 Task: nan
Action: Mouse moved to (452, 111)
Screenshot: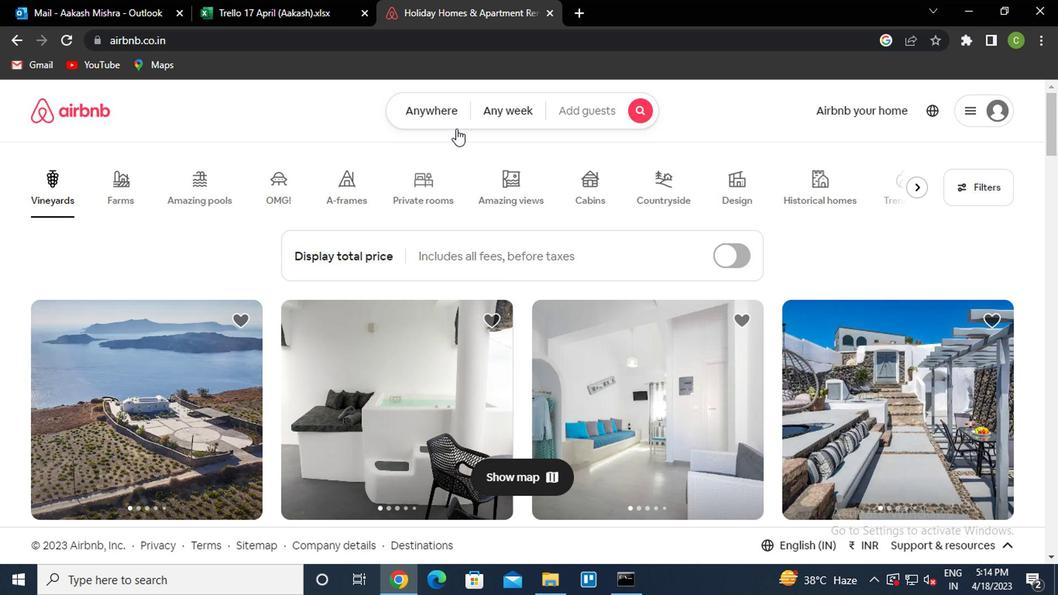 
Action: Mouse pressed left at (452, 111)
Screenshot: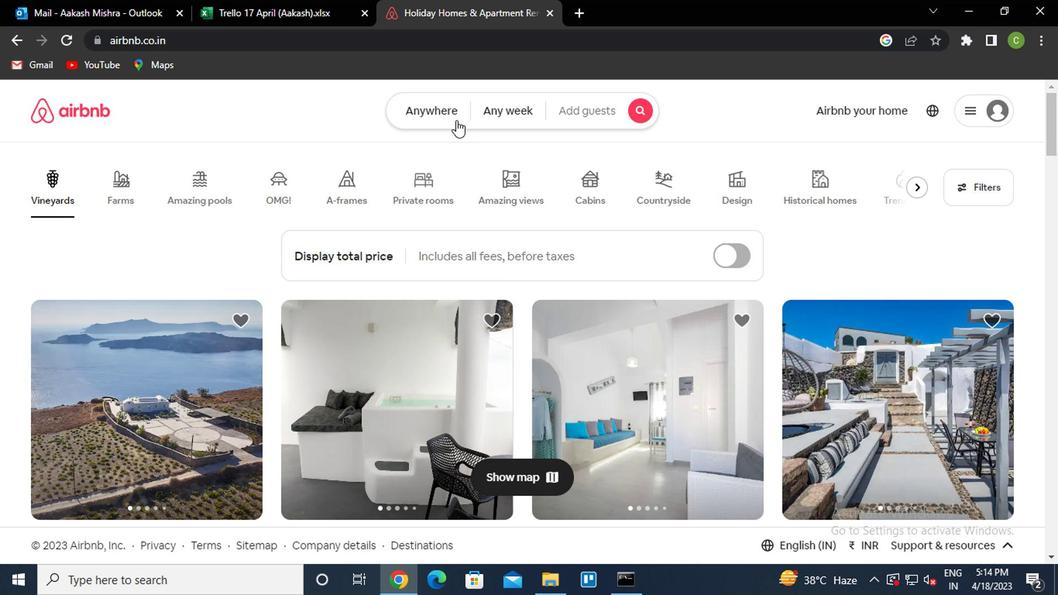 
Action: Mouse moved to (319, 170)
Screenshot: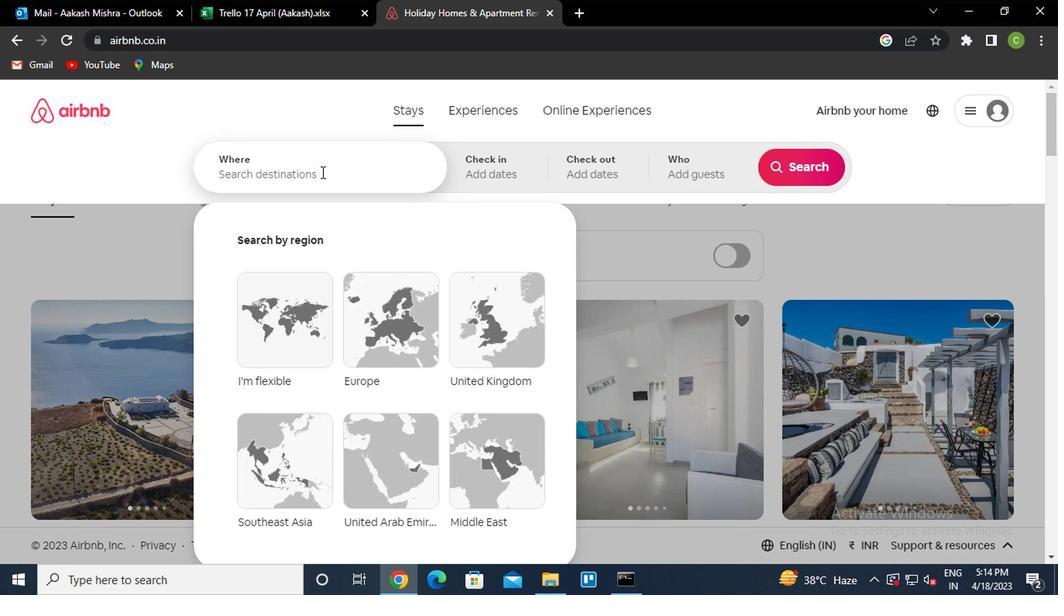 
Action: Mouse pressed left at (319, 170)
Screenshot: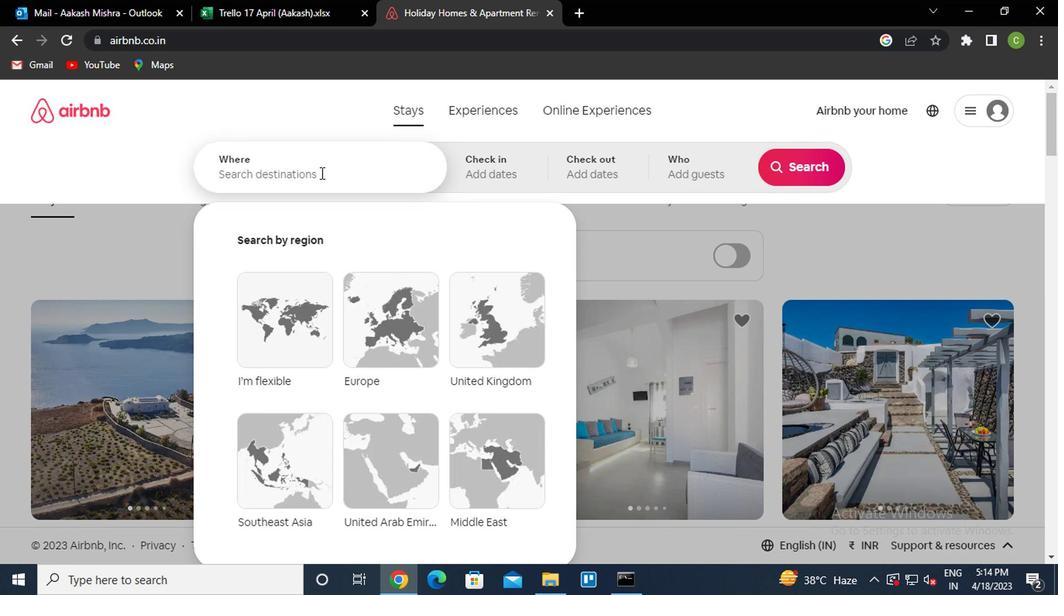 
Action: Key pressed <Key.caps_lock><Key.caps_lock>a<Key.caps_lock>raripina<Key.space>brazil<Key.down><Key.enter>
Screenshot: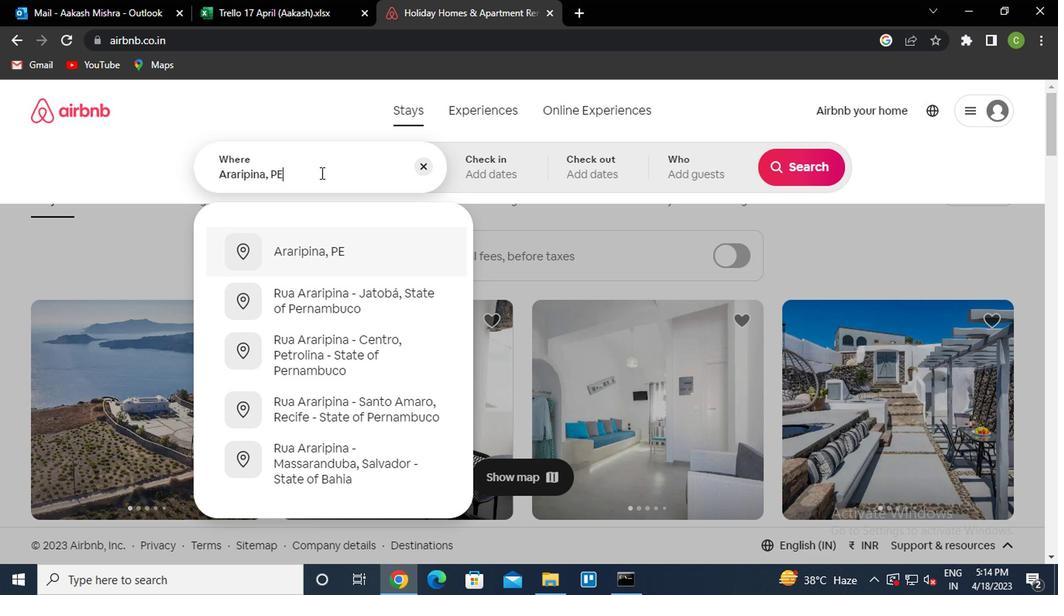 
Action: Mouse moved to (796, 292)
Screenshot: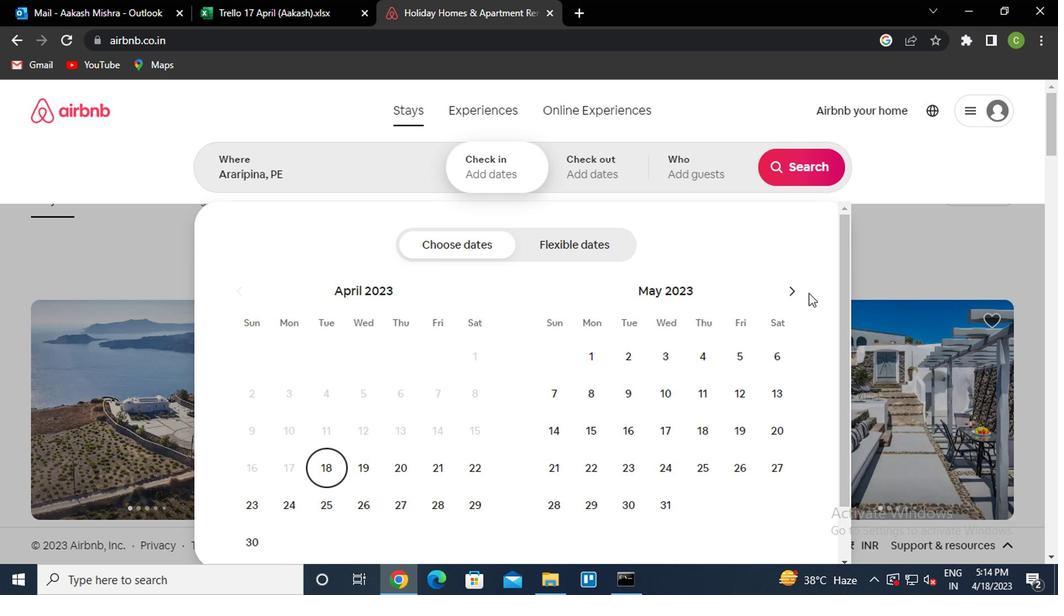 
Action: Mouse pressed left at (796, 292)
Screenshot: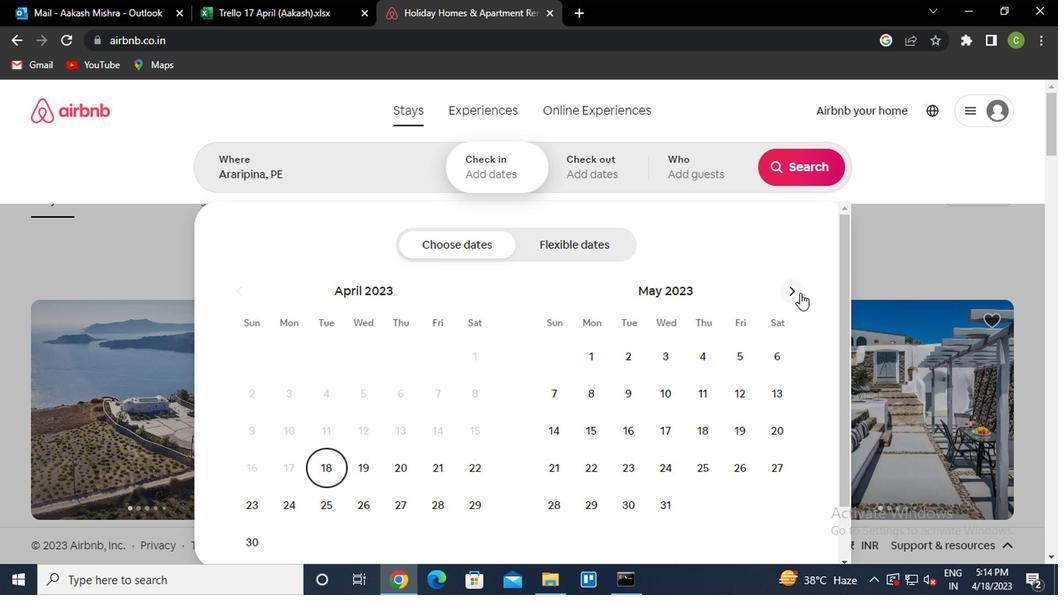 
Action: Mouse moved to (701, 355)
Screenshot: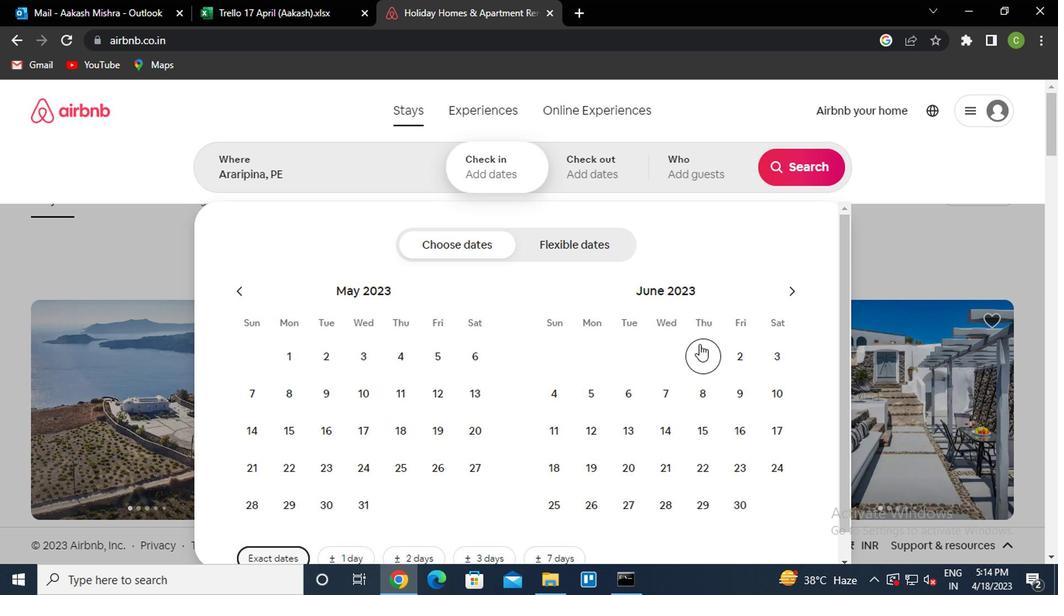 
Action: Mouse pressed left at (701, 355)
Screenshot: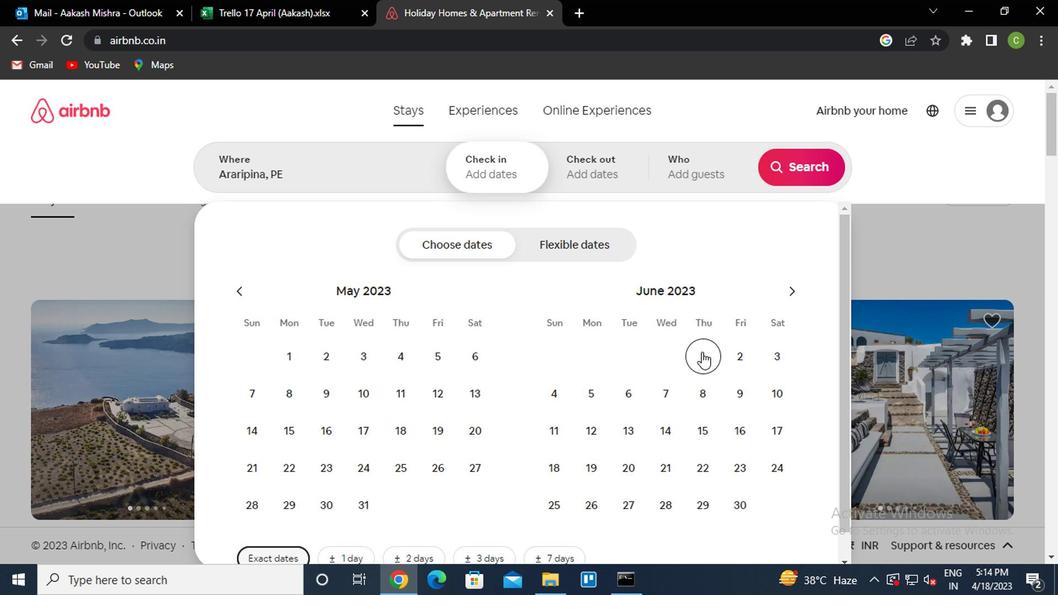 
Action: Mouse moved to (738, 396)
Screenshot: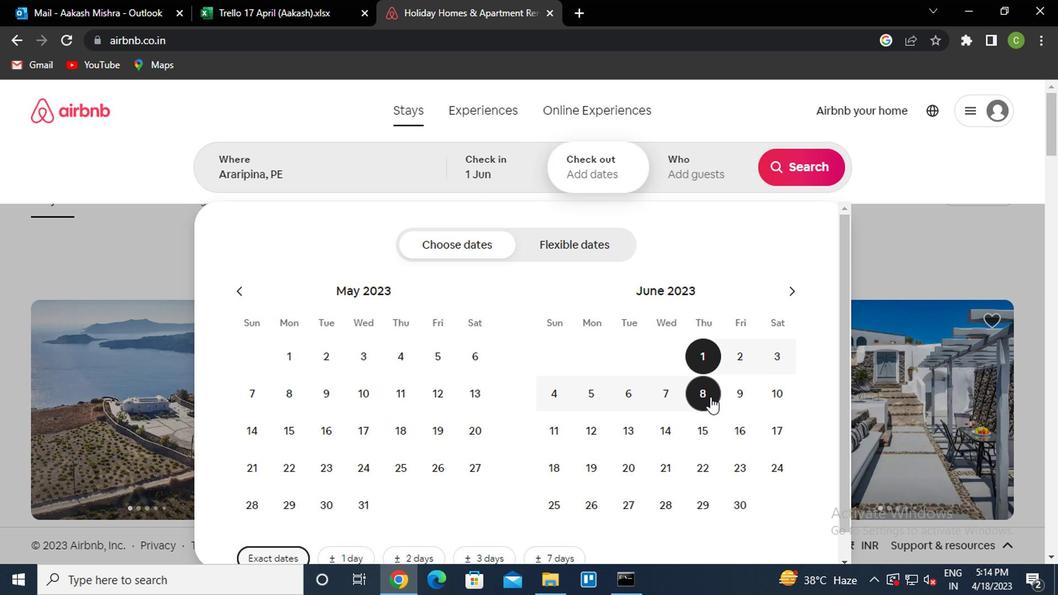 
Action: Mouse pressed left at (738, 396)
Screenshot: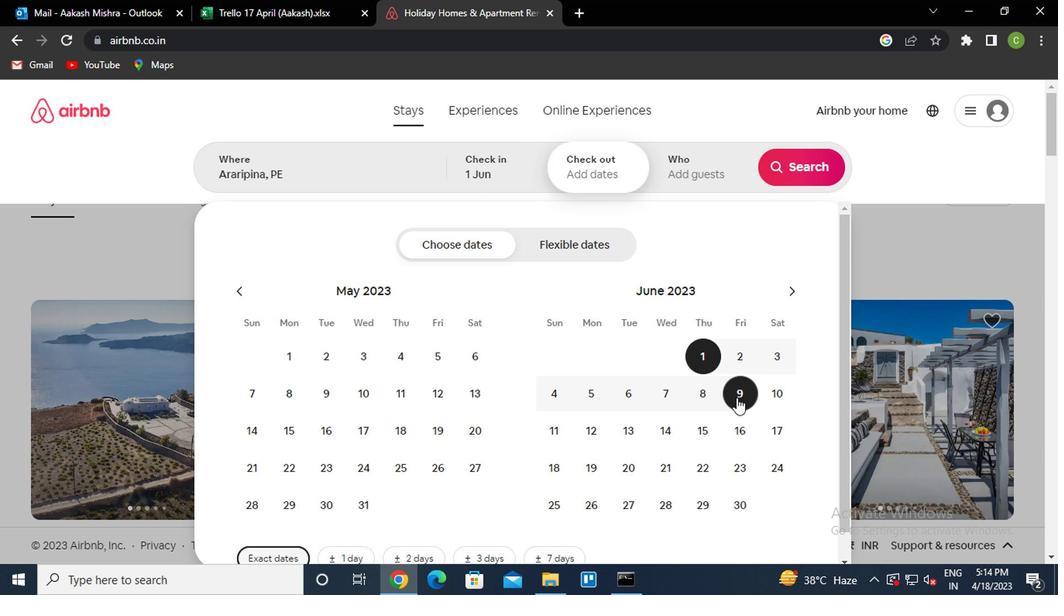 
Action: Mouse moved to (733, 173)
Screenshot: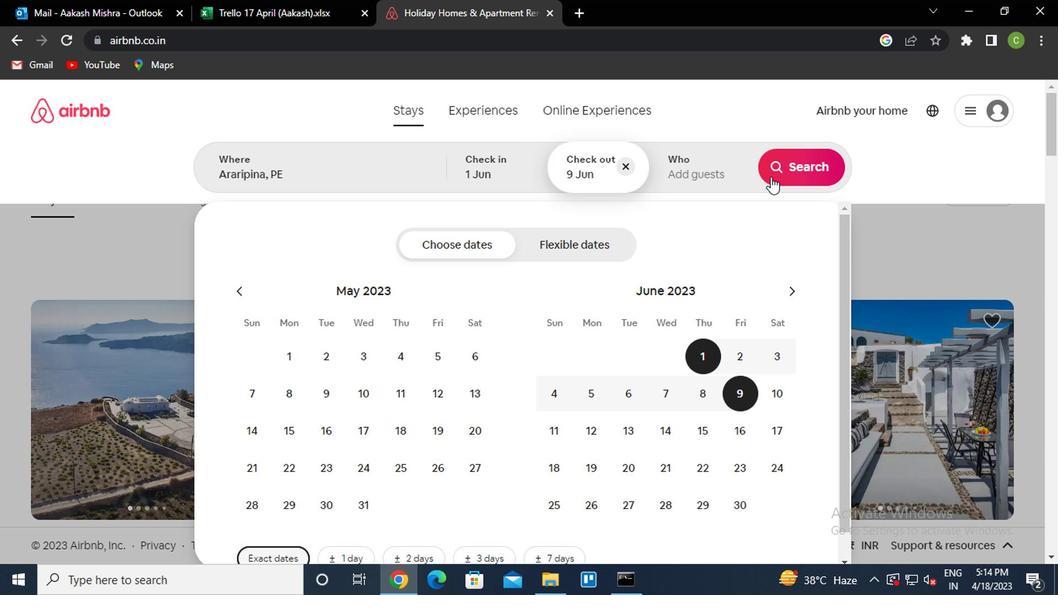 
Action: Mouse pressed left at (733, 173)
Screenshot: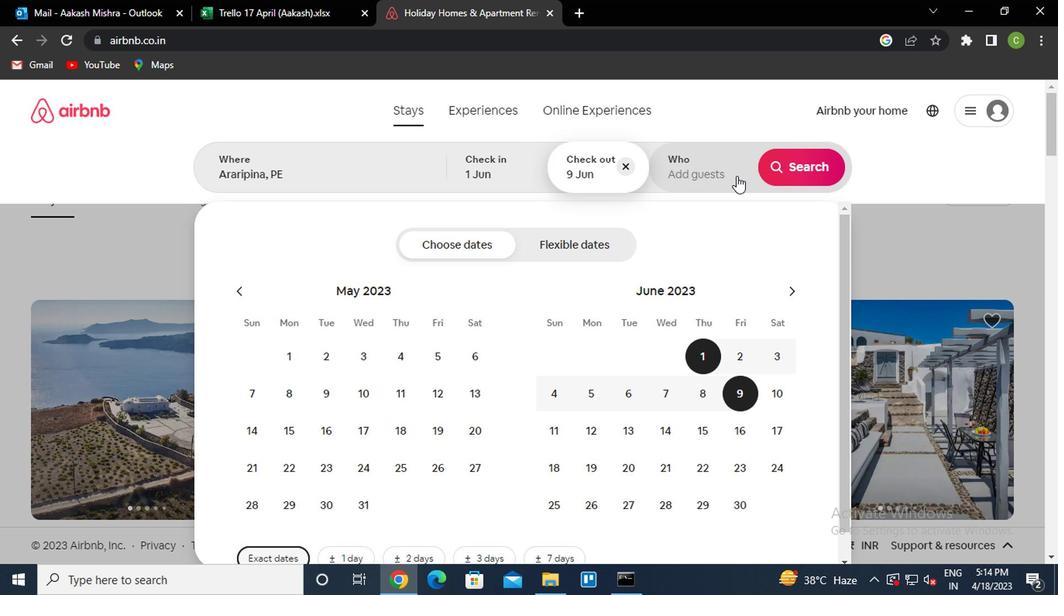 
Action: Mouse moved to (813, 248)
Screenshot: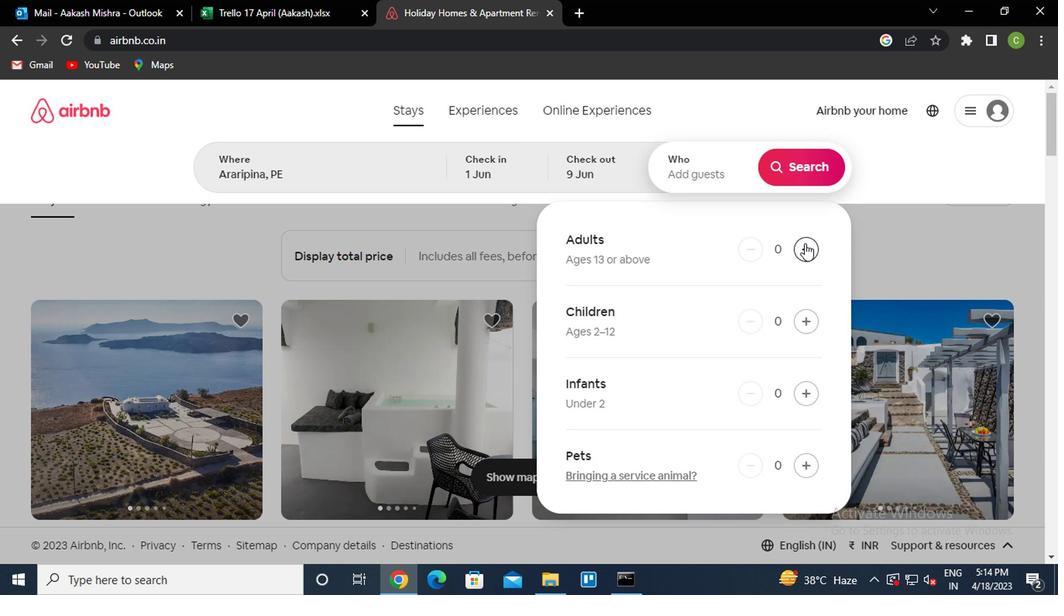 
Action: Mouse pressed left at (813, 248)
Screenshot: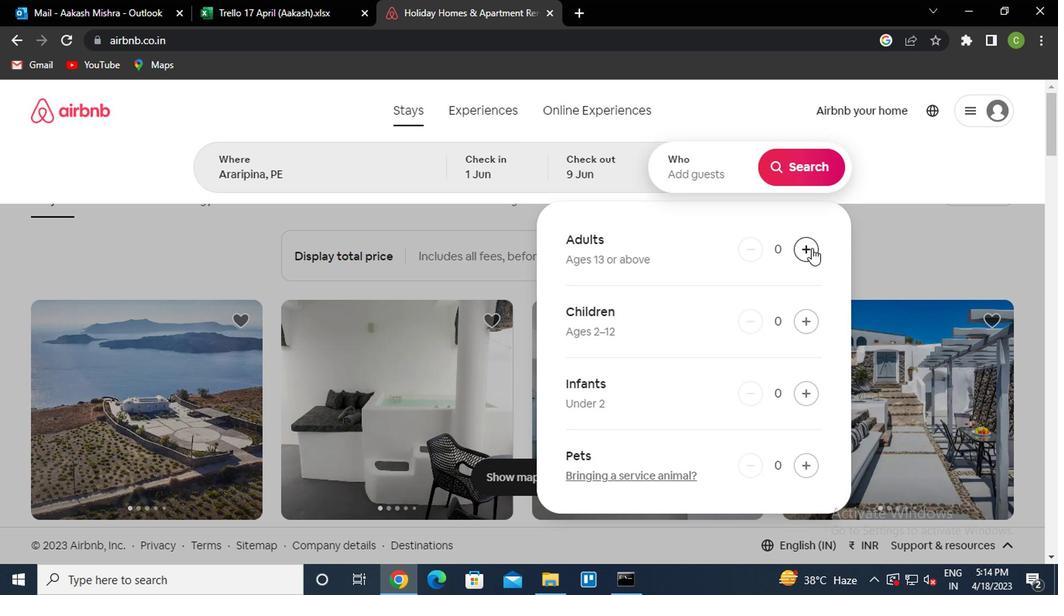 
Action: Mouse pressed left at (813, 248)
Screenshot: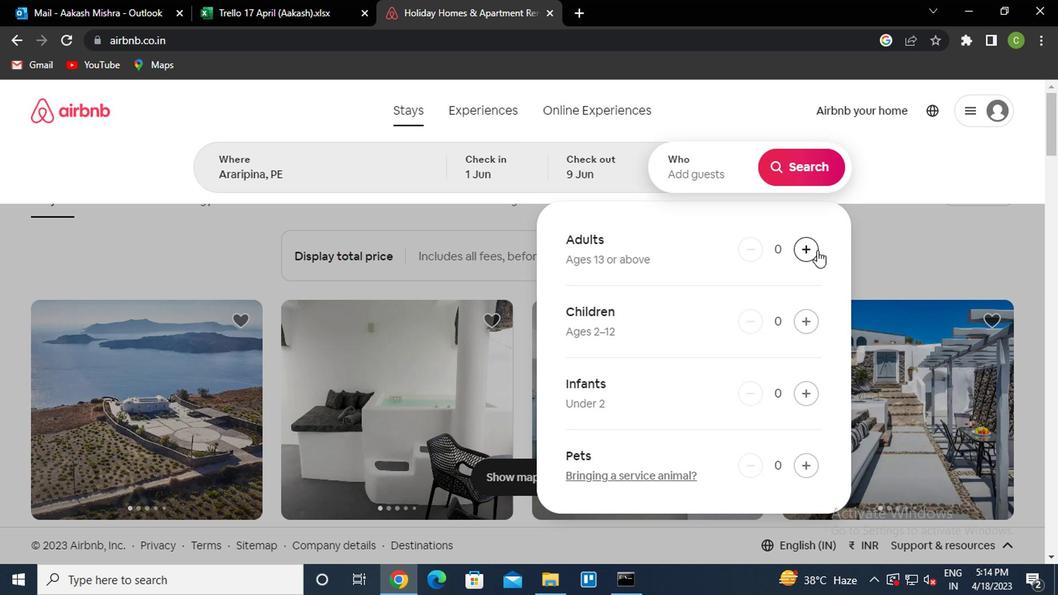 
Action: Mouse pressed left at (813, 248)
Screenshot: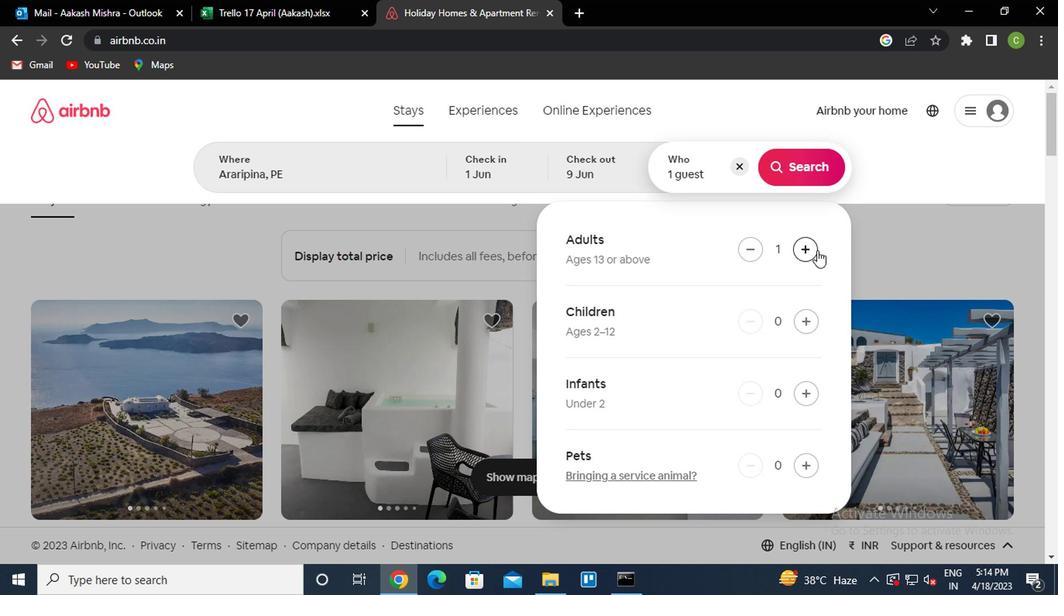 
Action: Mouse pressed left at (813, 248)
Screenshot: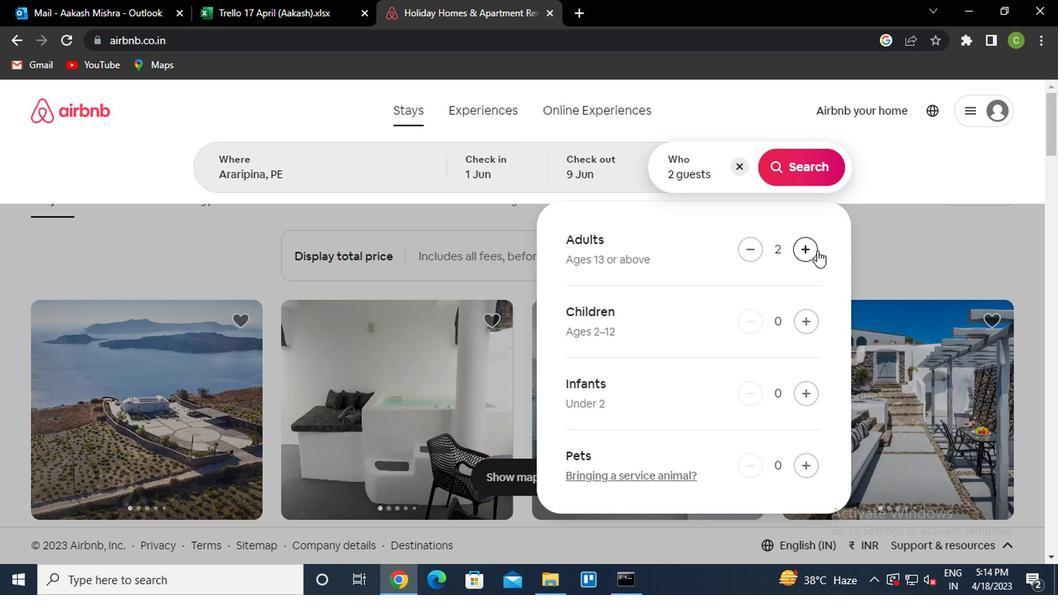 
Action: Mouse pressed left at (813, 248)
Screenshot: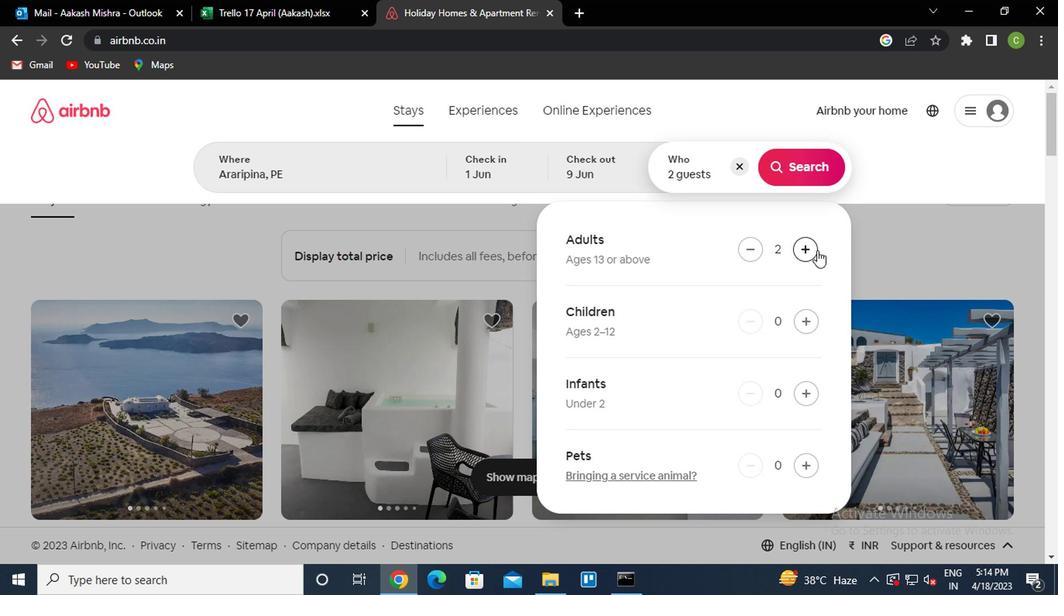 
Action: Mouse pressed left at (813, 248)
Screenshot: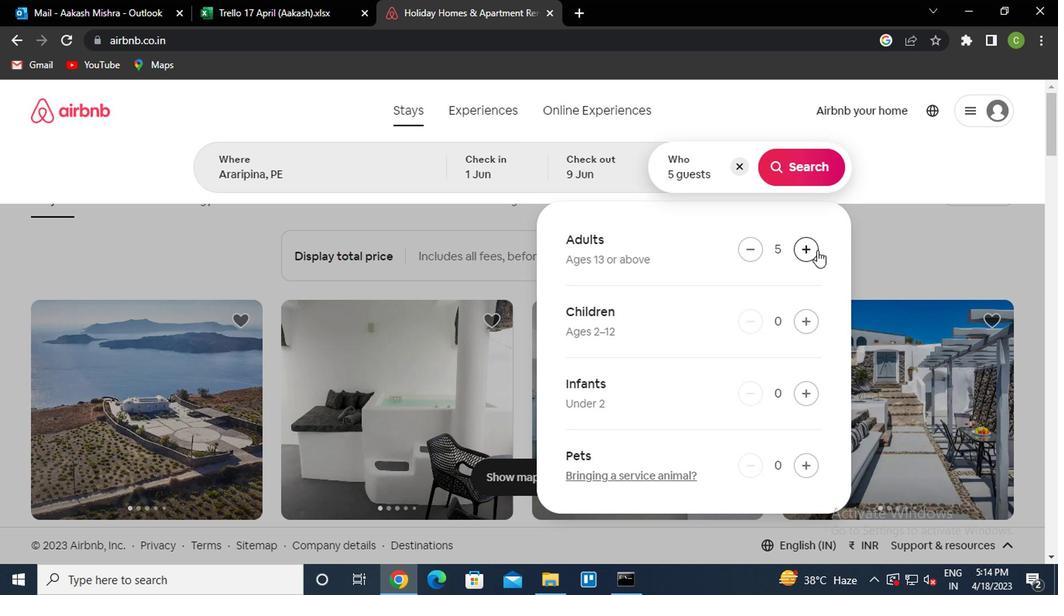 
Action: Mouse moved to (910, 266)
Screenshot: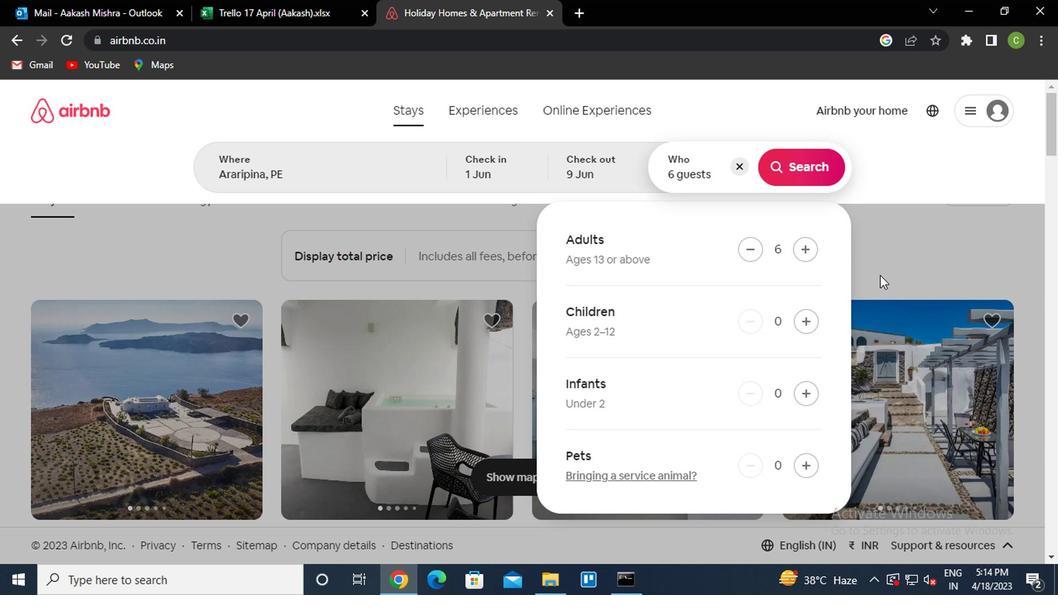 
Action: Mouse pressed left at (910, 266)
Screenshot: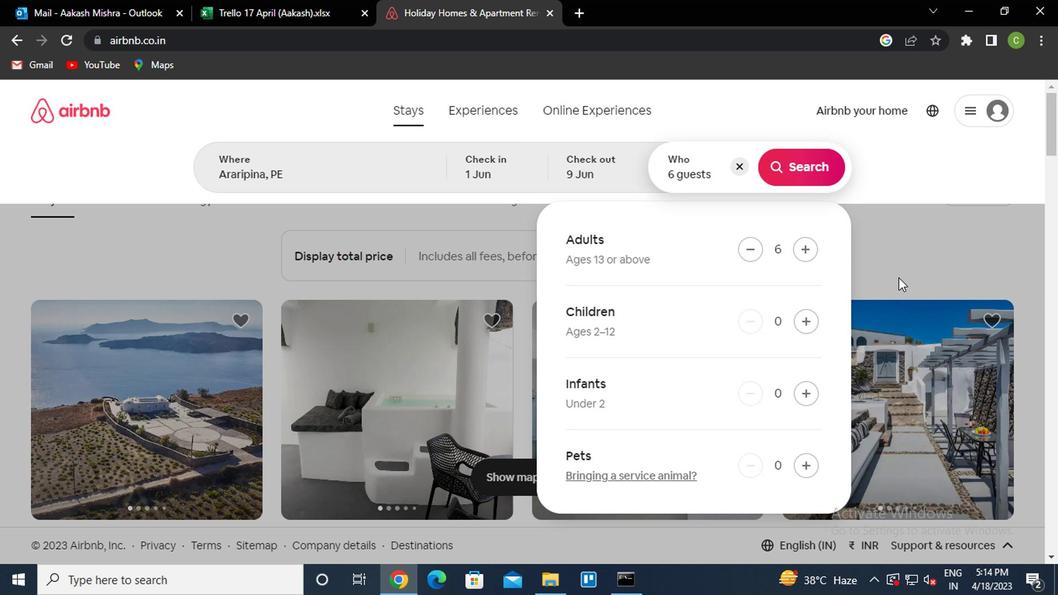 
Action: Mouse moved to (976, 186)
Screenshot: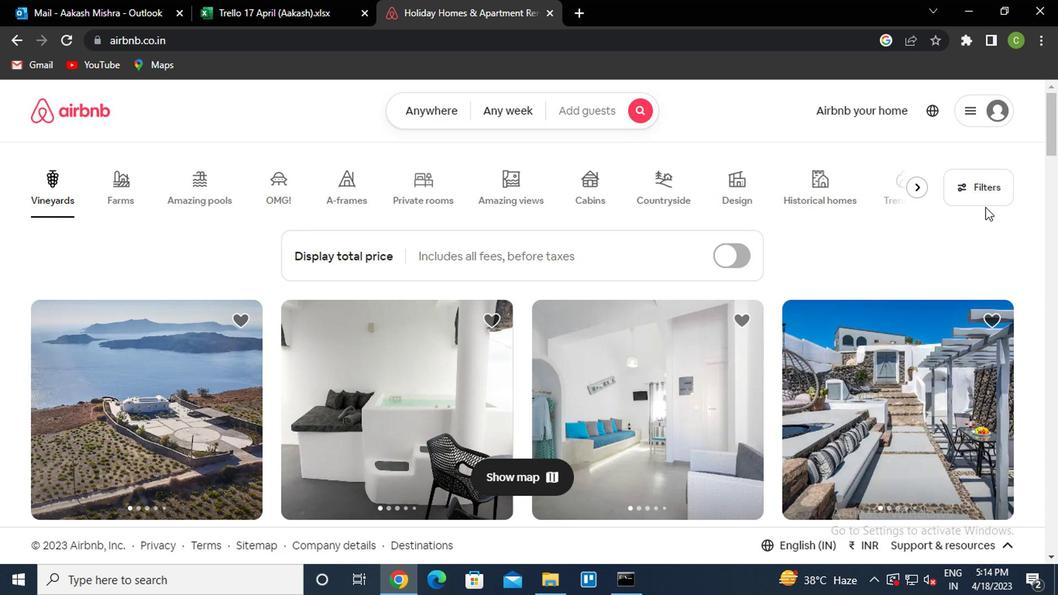 
Action: Mouse pressed left at (976, 186)
Screenshot: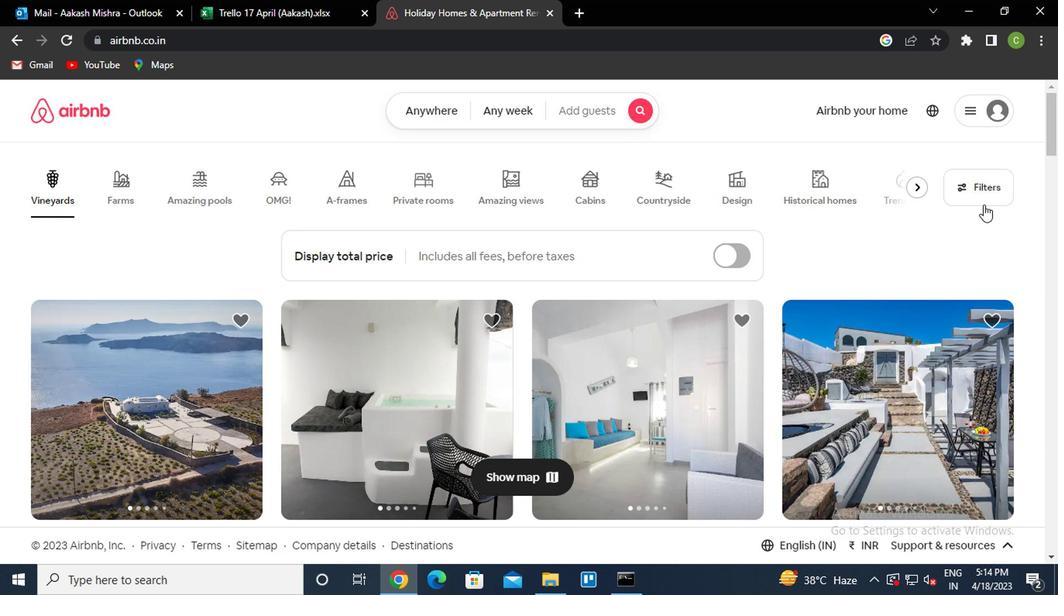 
Action: Mouse moved to (362, 364)
Screenshot: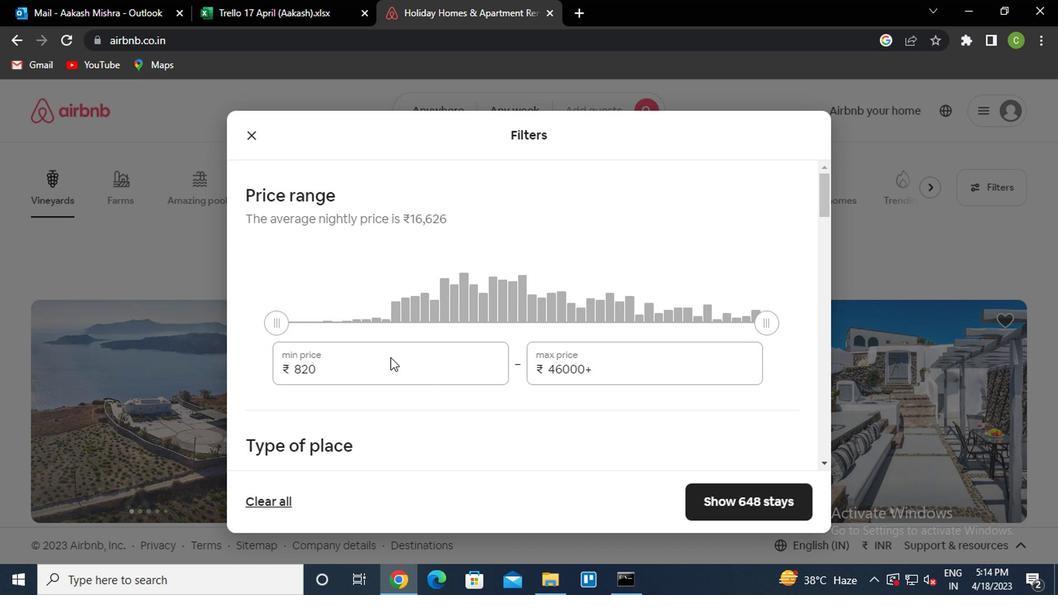 
Action: Mouse pressed left at (362, 364)
Screenshot: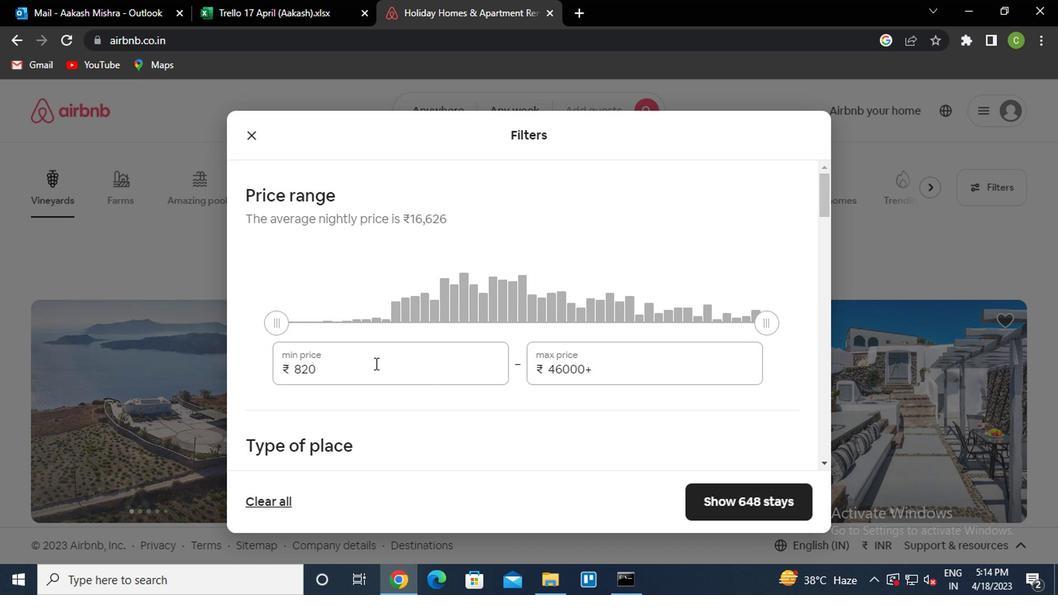 
Action: Mouse moved to (369, 364)
Screenshot: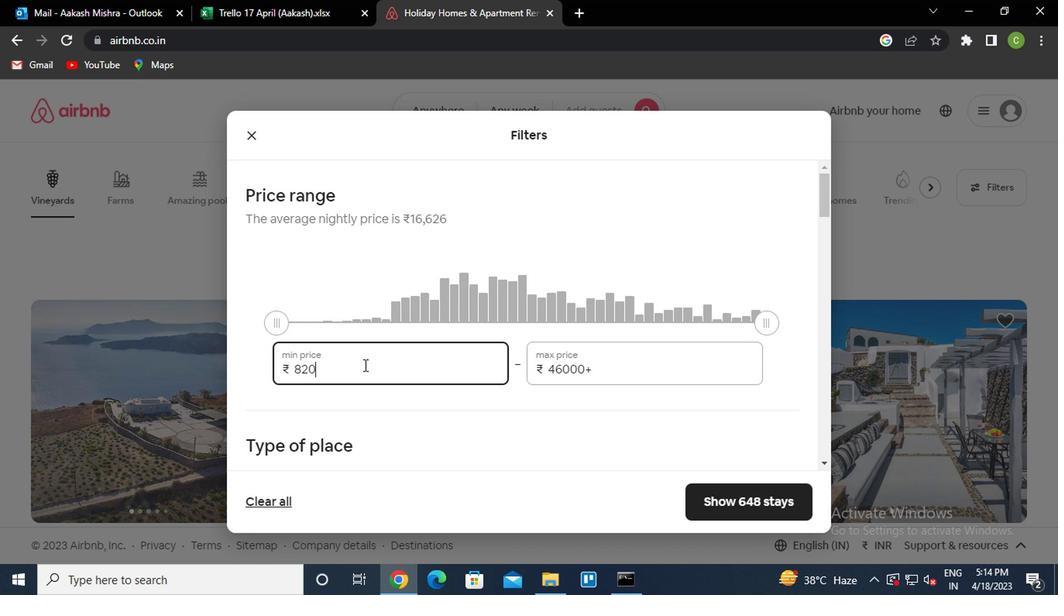 
Action: Key pressed <Key.backspace><Key.backspace><Key.backspace>6000<Key.tab>12000
Screenshot: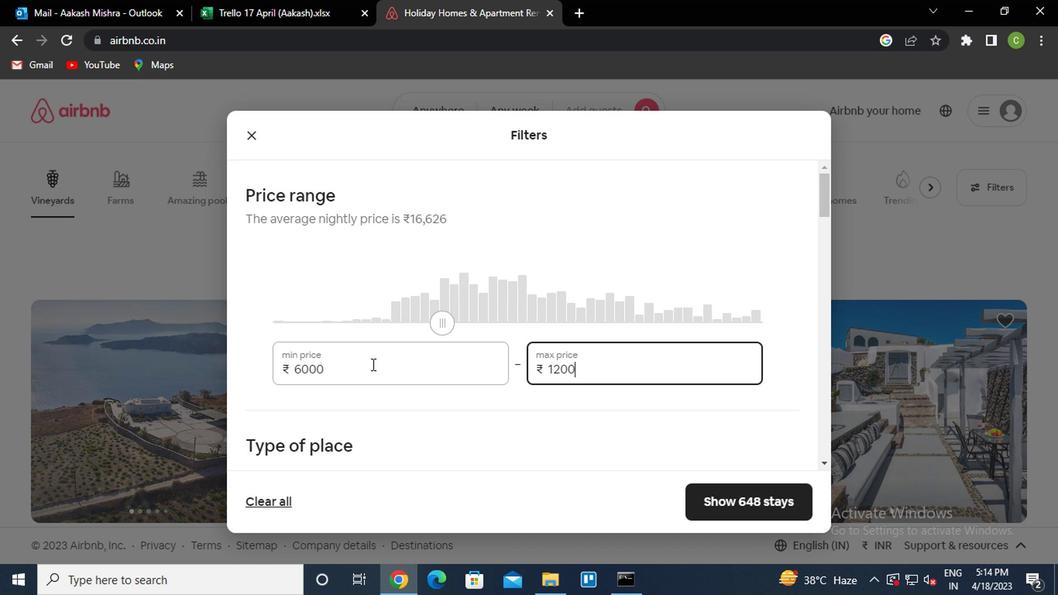 
Action: Mouse moved to (649, 411)
Screenshot: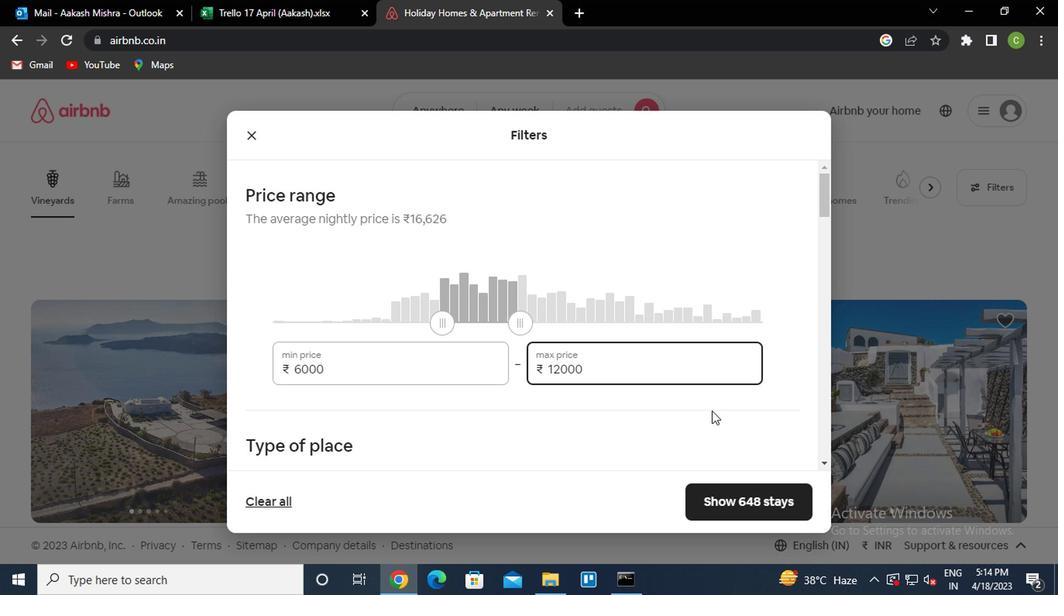 
Action: Mouse scrolled (649, 410) with delta (0, 0)
Screenshot: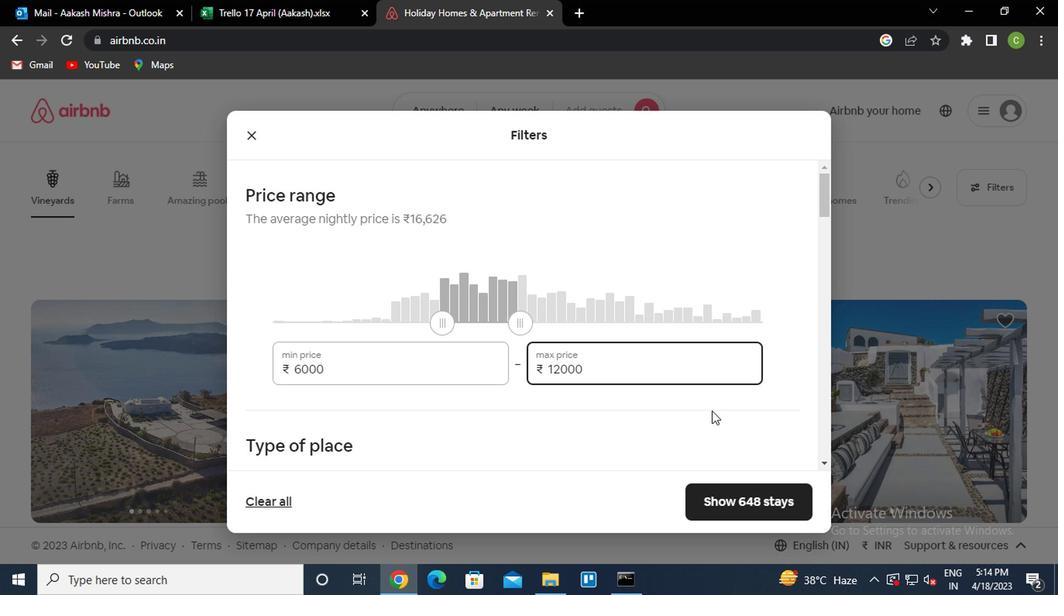 
Action: Mouse moved to (635, 408)
Screenshot: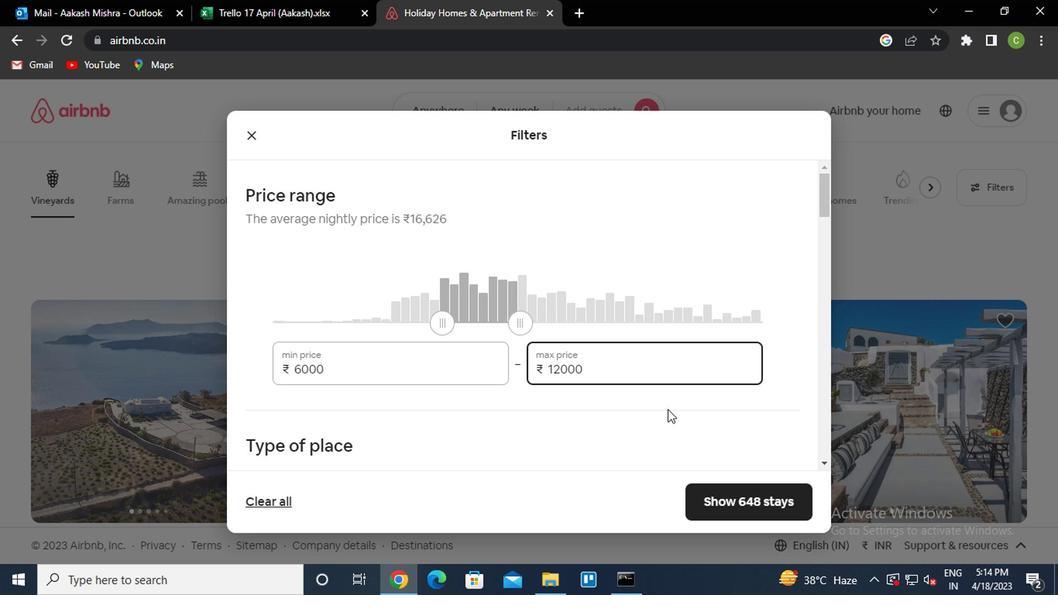 
Action: Mouse scrolled (635, 408) with delta (0, 0)
Screenshot: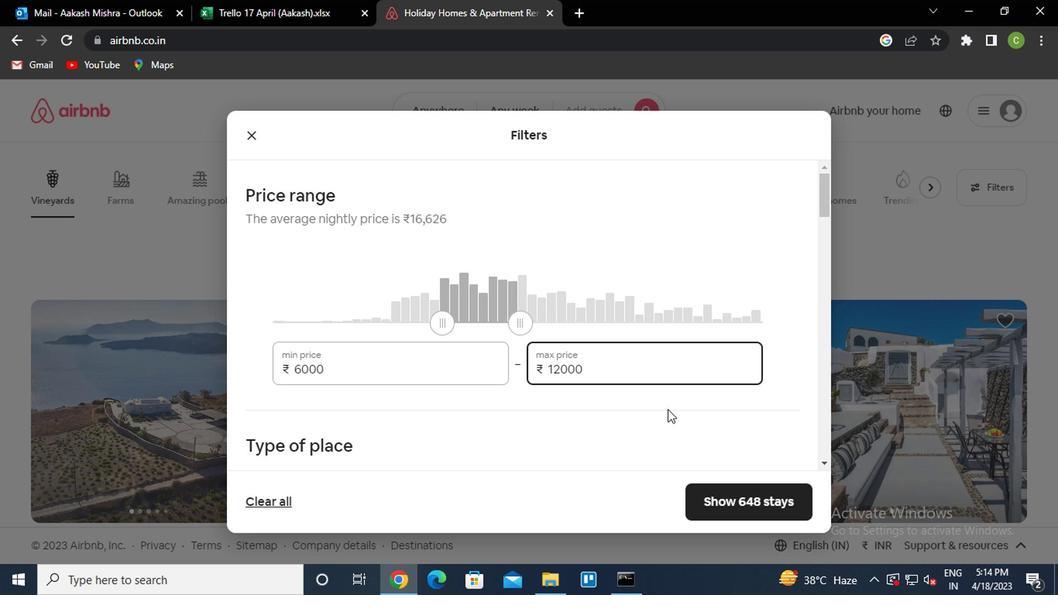 
Action: Mouse moved to (630, 408)
Screenshot: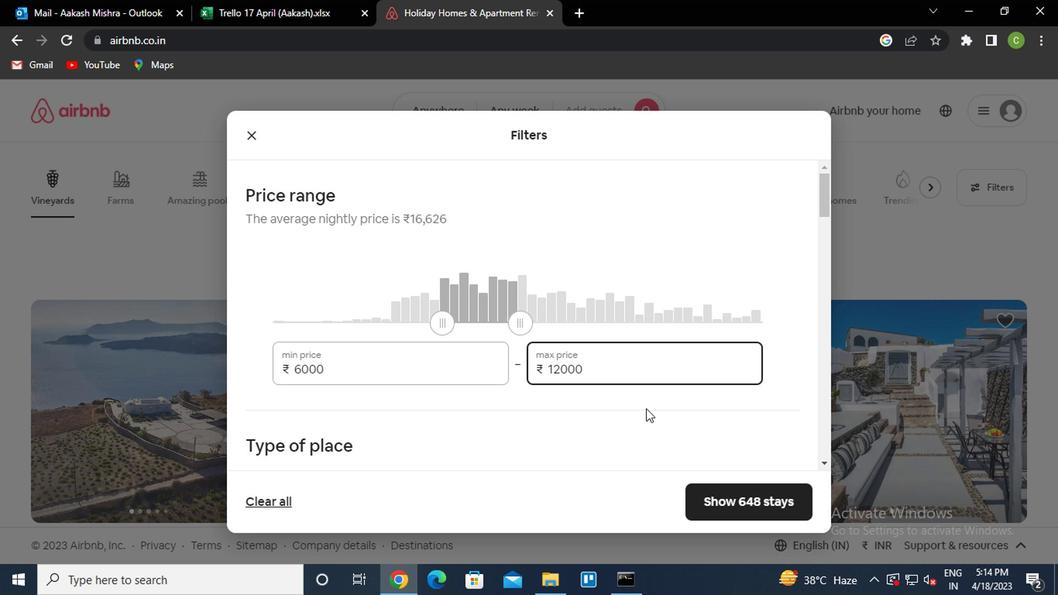 
Action: Mouse scrolled (630, 407) with delta (0, -1)
Screenshot: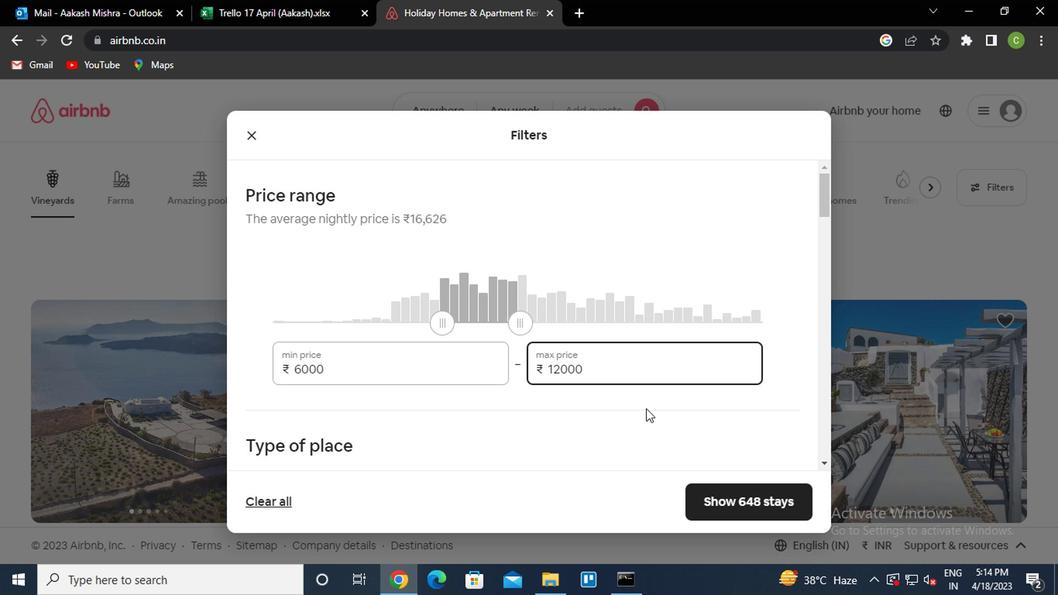 
Action: Mouse moved to (311, 259)
Screenshot: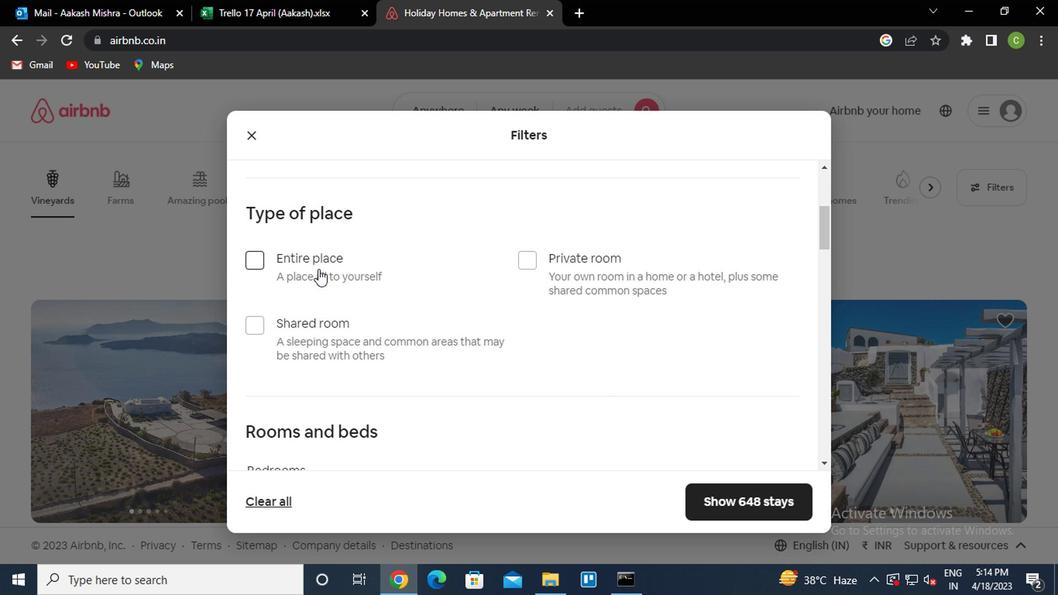 
Action: Mouse pressed left at (311, 259)
Screenshot: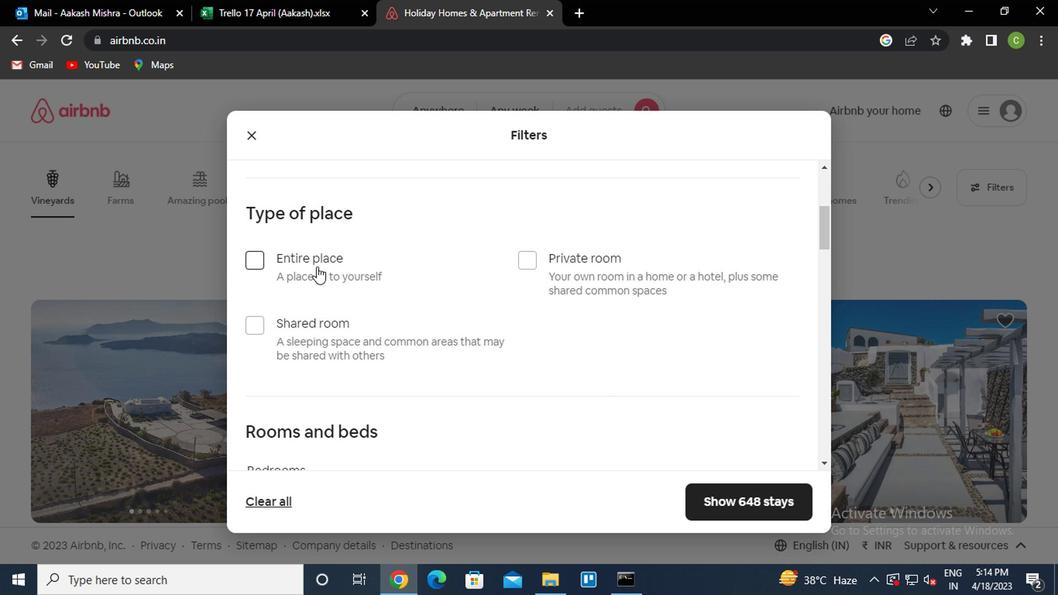 
Action: Mouse moved to (518, 361)
Screenshot: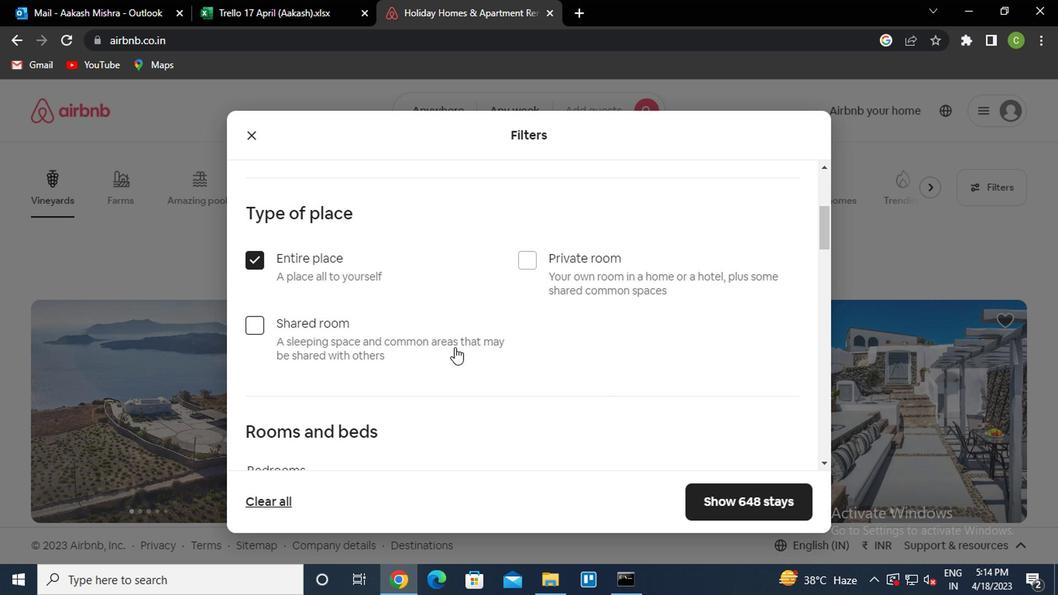 
Action: Mouse scrolled (518, 360) with delta (0, 0)
Screenshot: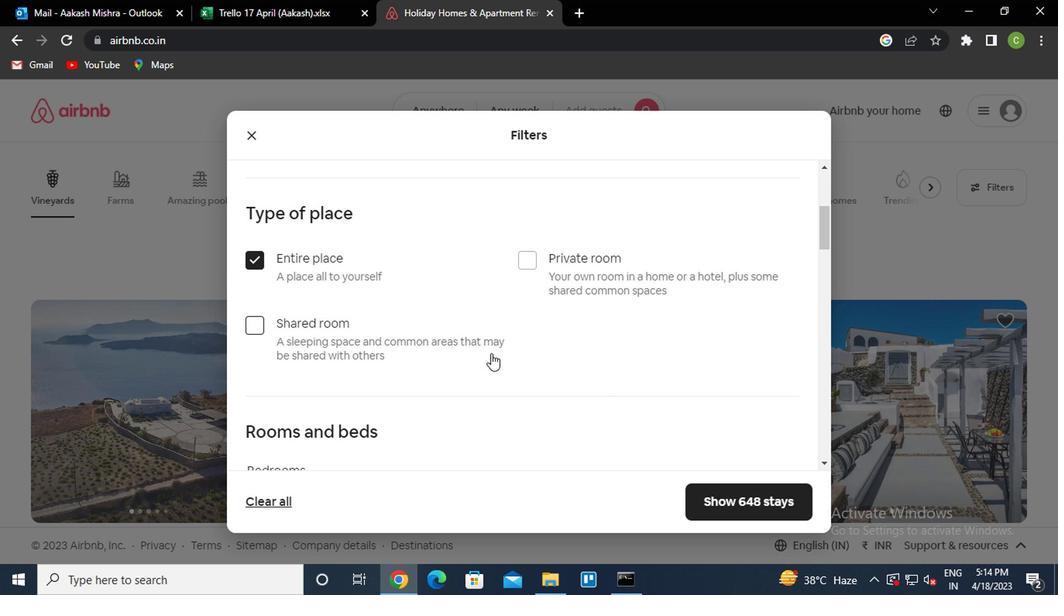 
Action: Mouse moved to (520, 361)
Screenshot: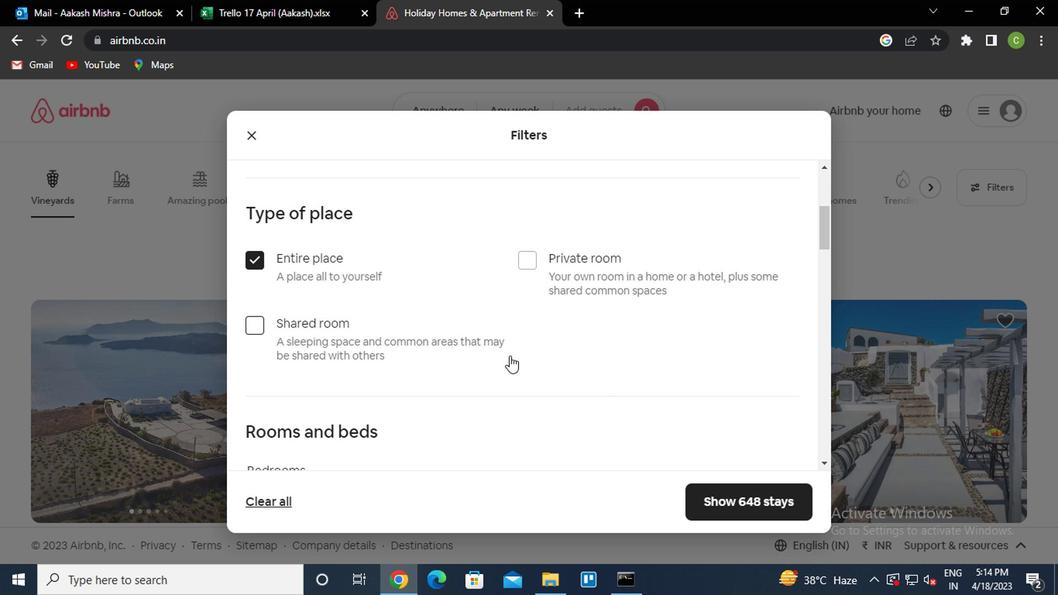 
Action: Mouse scrolled (520, 360) with delta (0, 0)
Screenshot: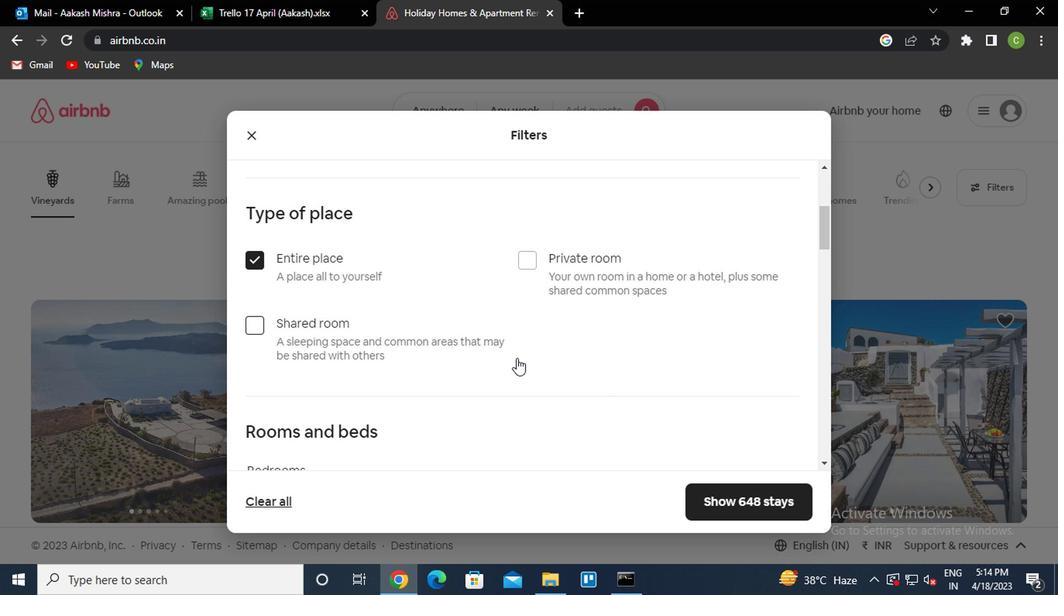 
Action: Mouse moved to (448, 362)
Screenshot: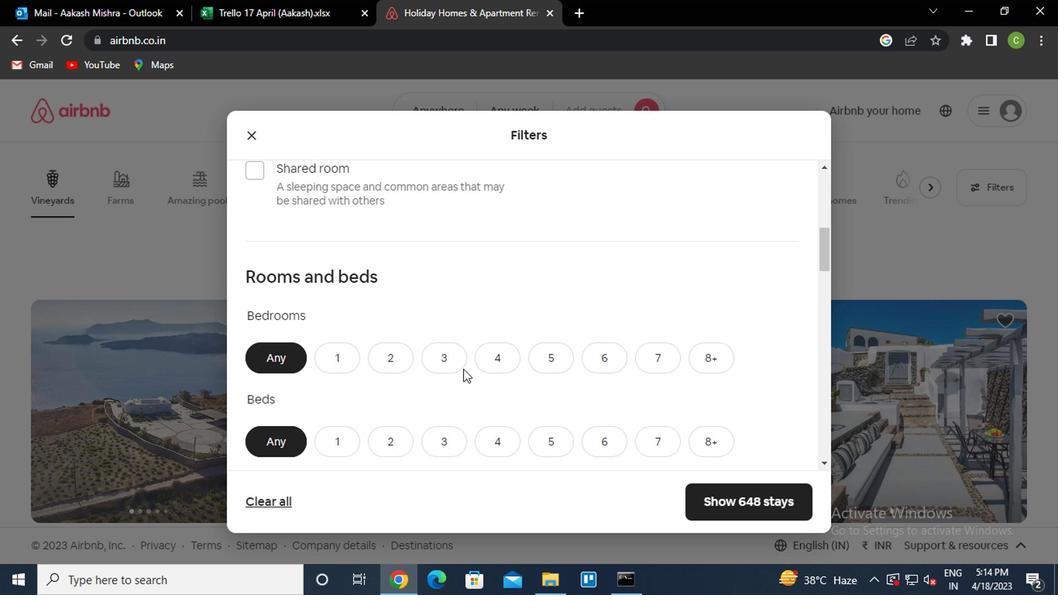 
Action: Mouse pressed left at (448, 362)
Screenshot: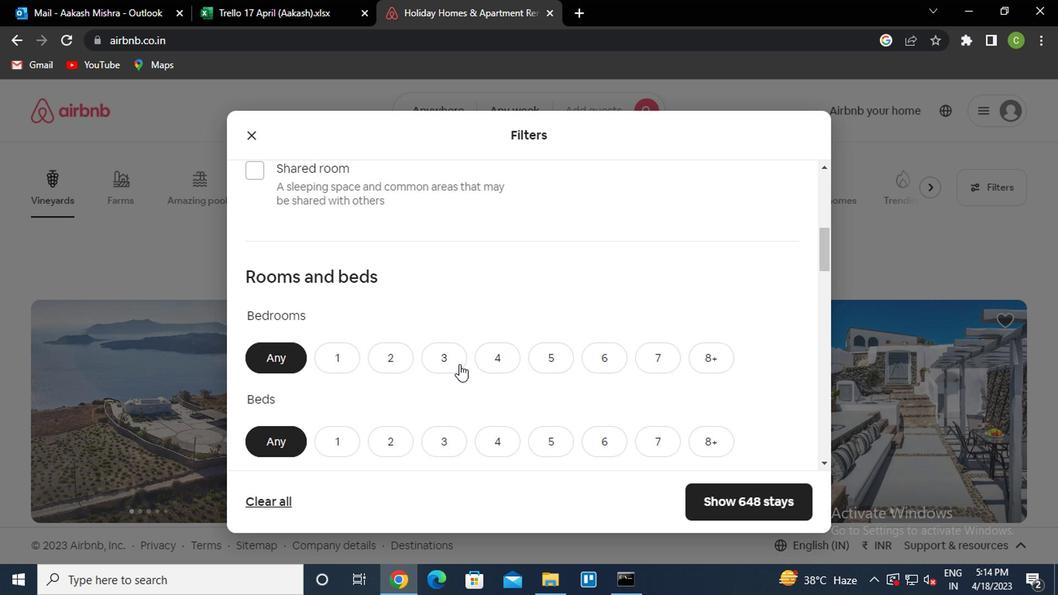 
Action: Mouse scrolled (448, 361) with delta (0, -1)
Screenshot: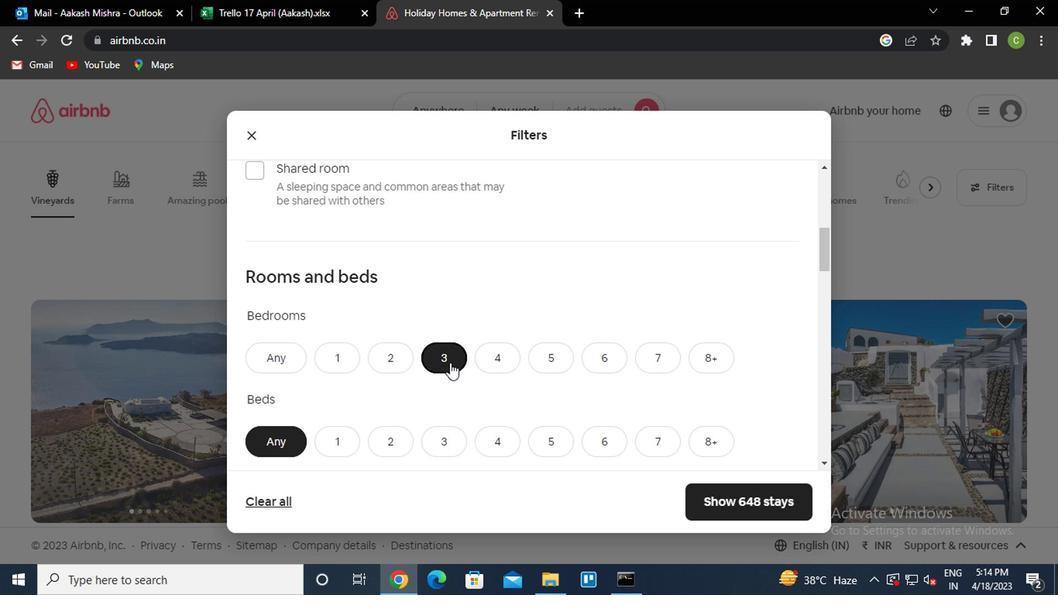 
Action: Mouse scrolled (448, 361) with delta (0, -1)
Screenshot: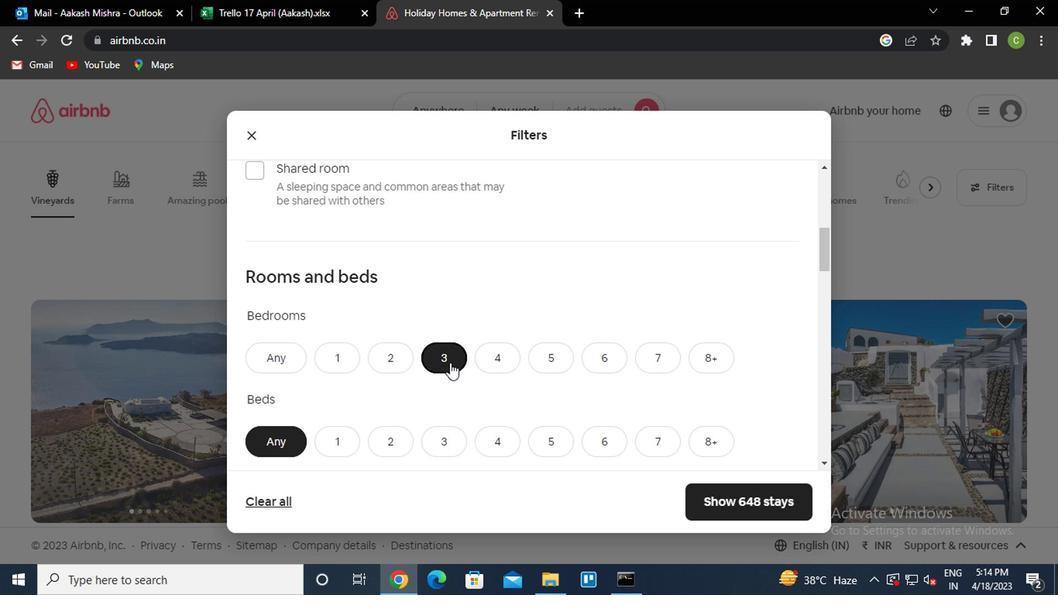 
Action: Mouse moved to (440, 292)
Screenshot: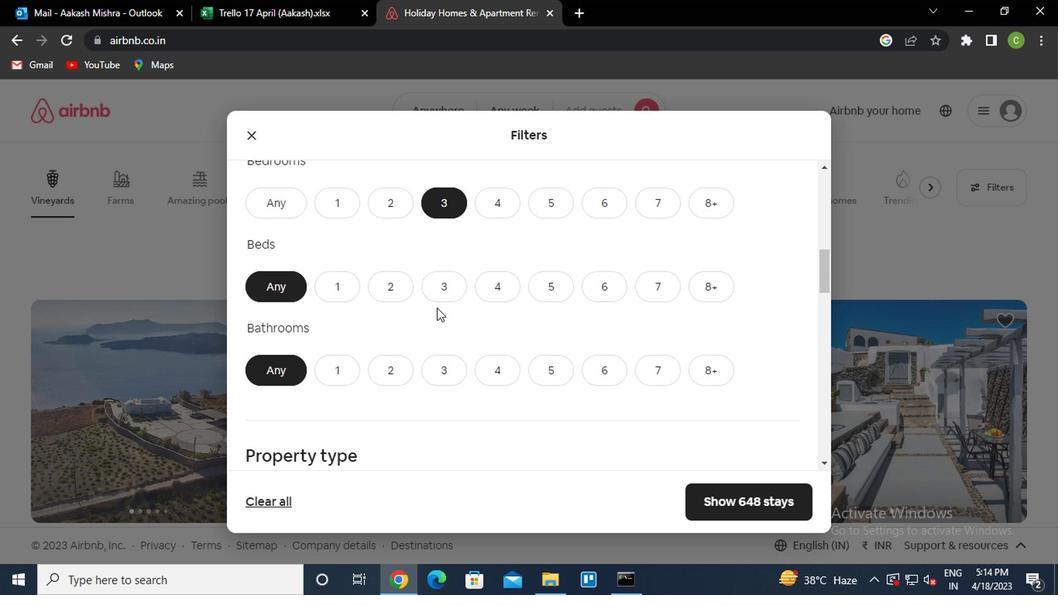
Action: Mouse pressed left at (440, 292)
Screenshot: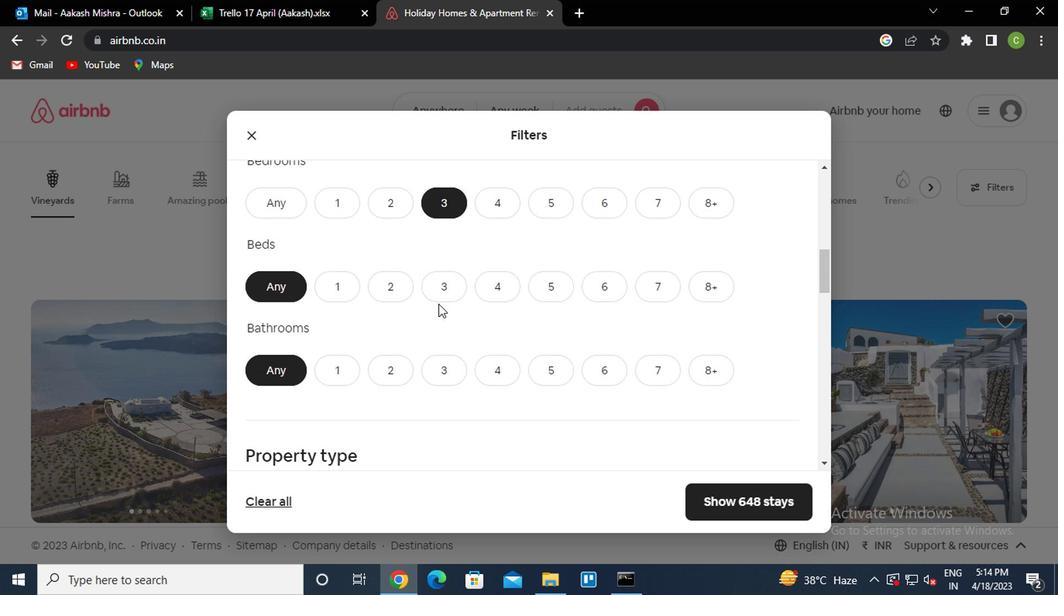 
Action: Mouse moved to (432, 375)
Screenshot: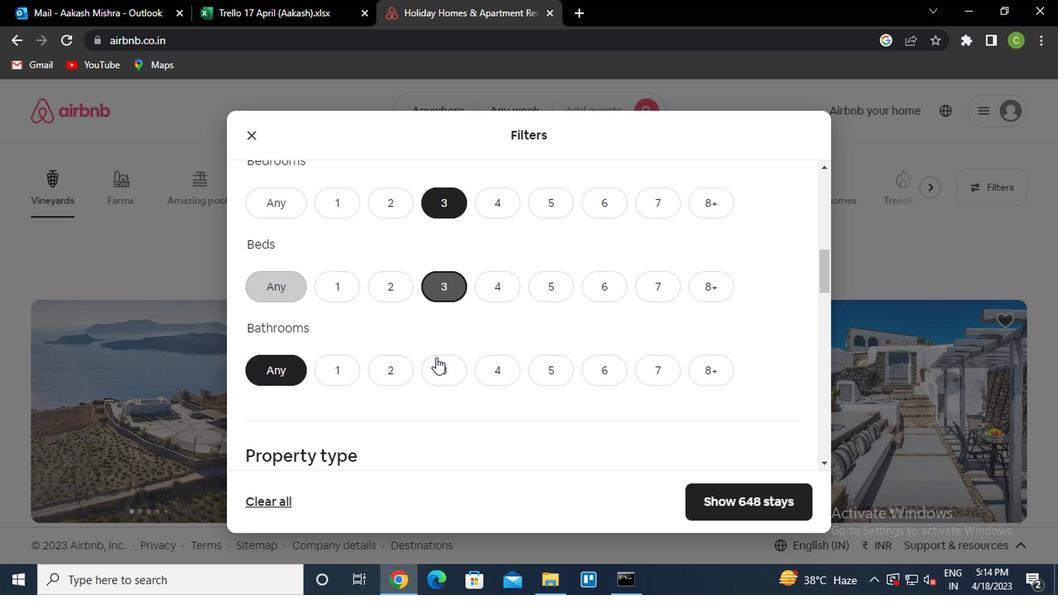 
Action: Mouse pressed left at (432, 375)
Screenshot: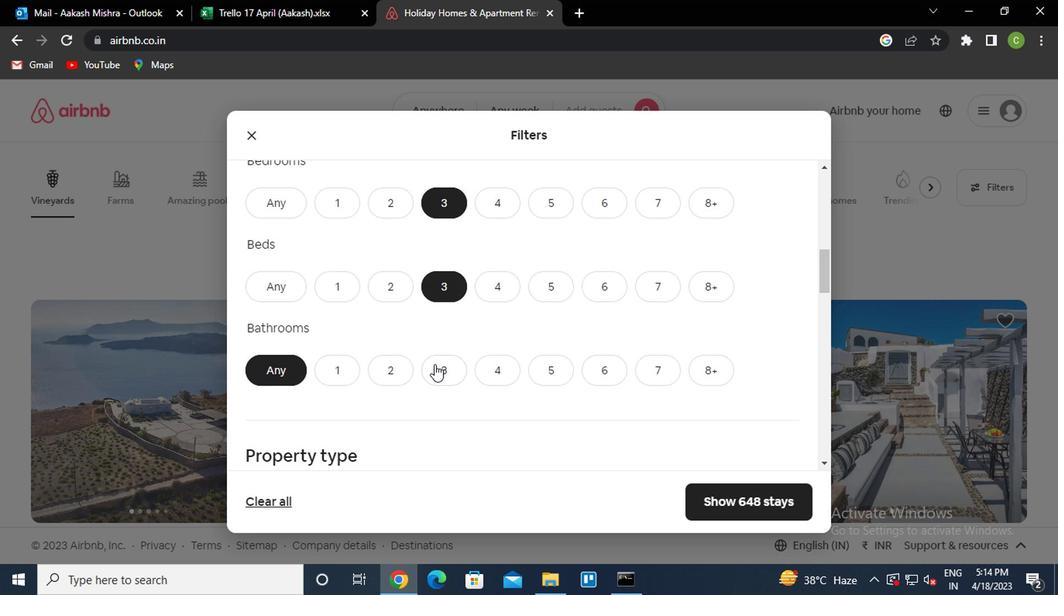 
Action: Mouse moved to (537, 416)
Screenshot: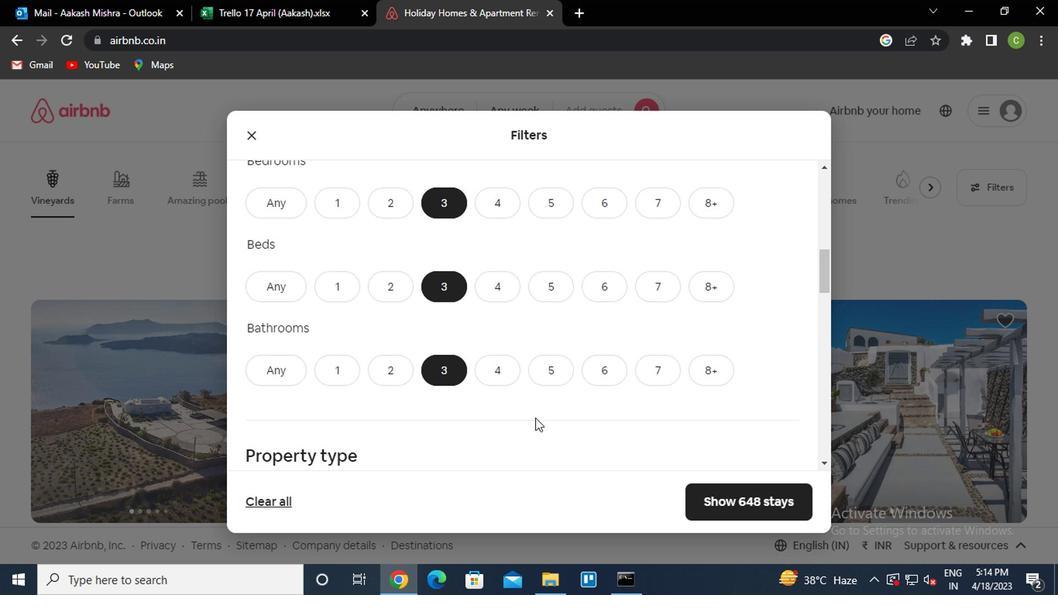 
Action: Mouse scrolled (537, 416) with delta (0, 0)
Screenshot: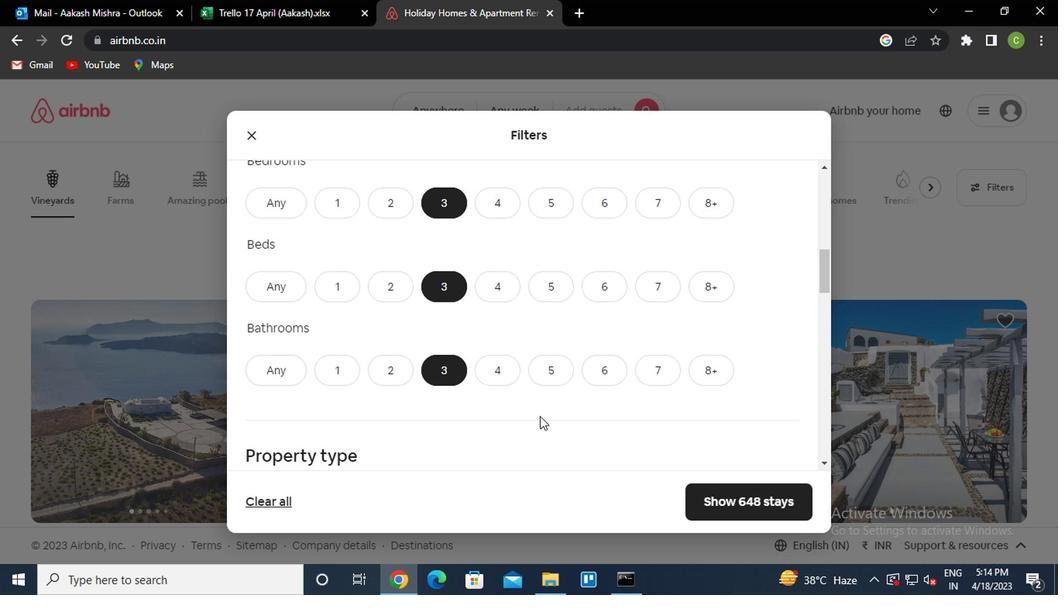 
Action: Mouse scrolled (537, 416) with delta (0, 0)
Screenshot: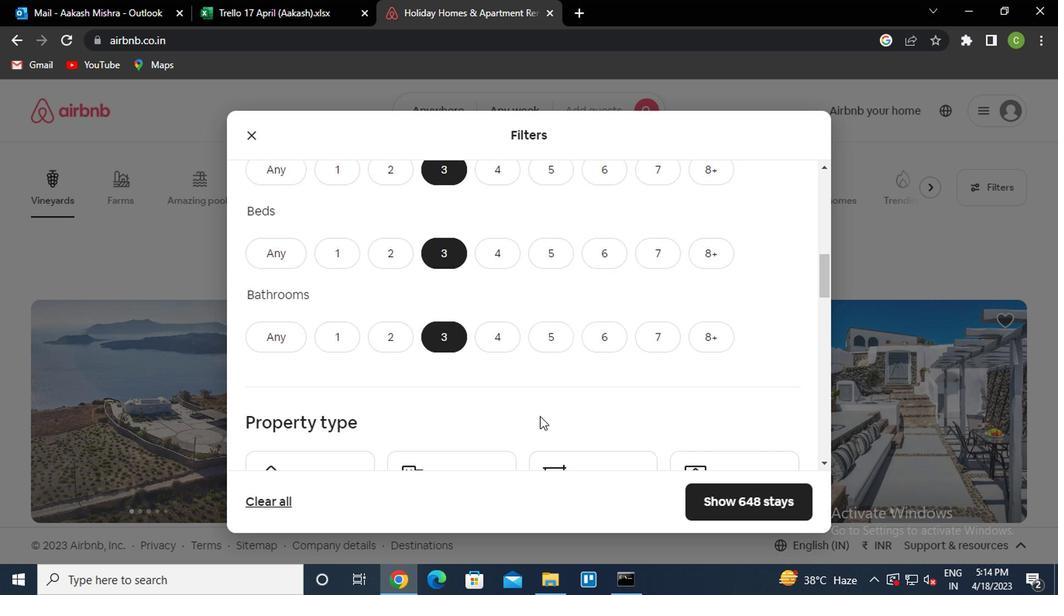 
Action: Mouse moved to (344, 374)
Screenshot: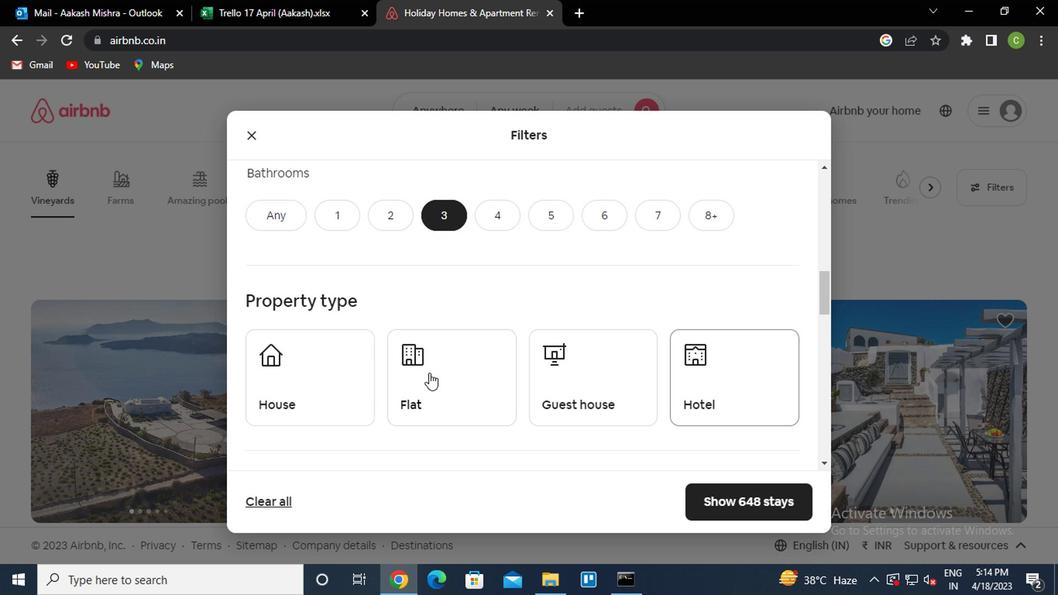 
Action: Mouse pressed left at (344, 374)
Screenshot: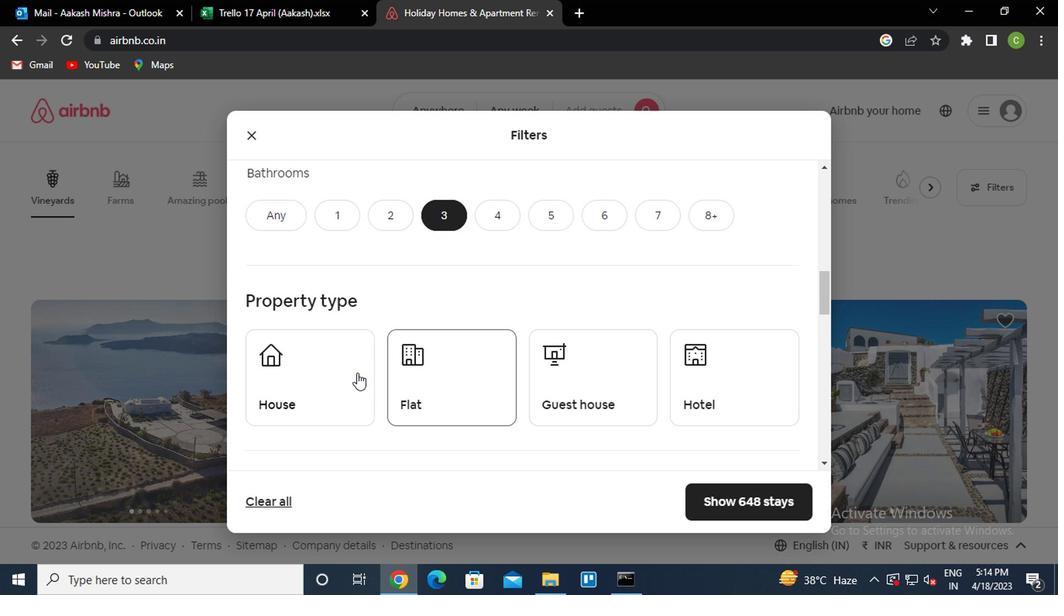 
Action: Mouse moved to (493, 380)
Screenshot: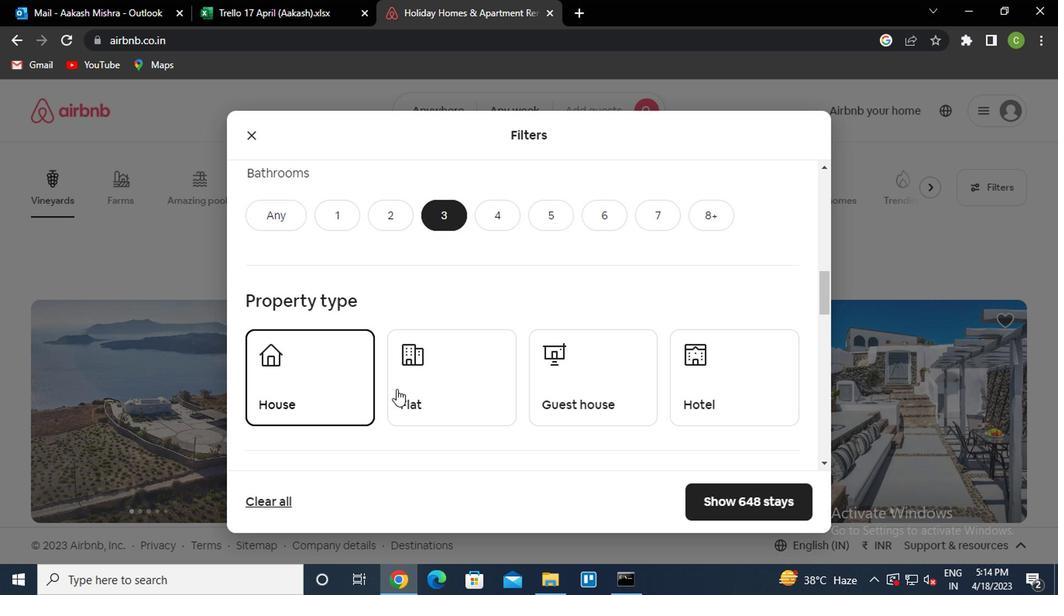 
Action: Mouse scrolled (493, 379) with delta (0, -1)
Screenshot: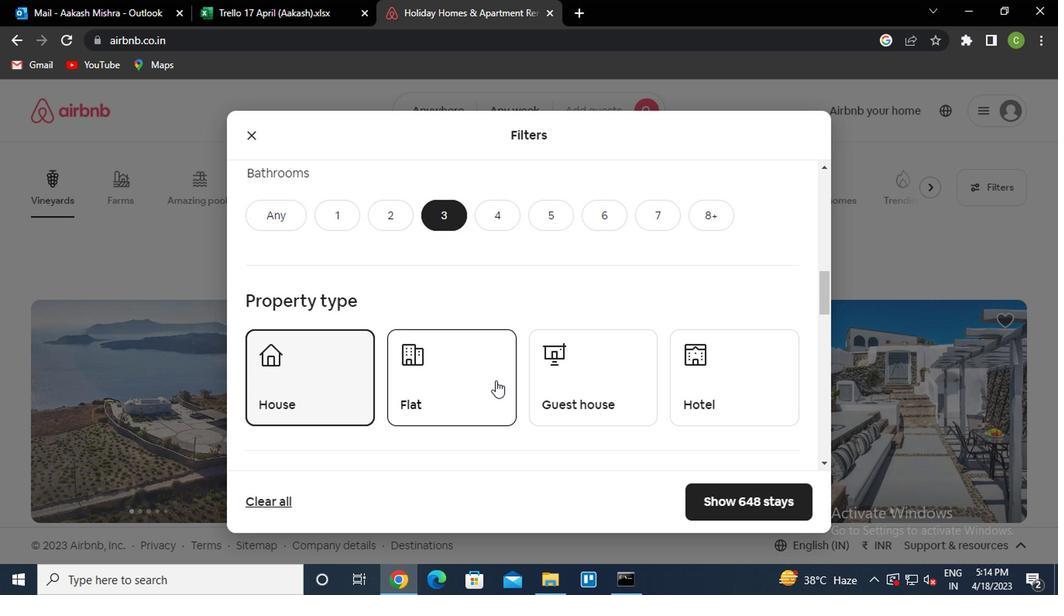 
Action: Mouse scrolled (493, 379) with delta (0, -1)
Screenshot: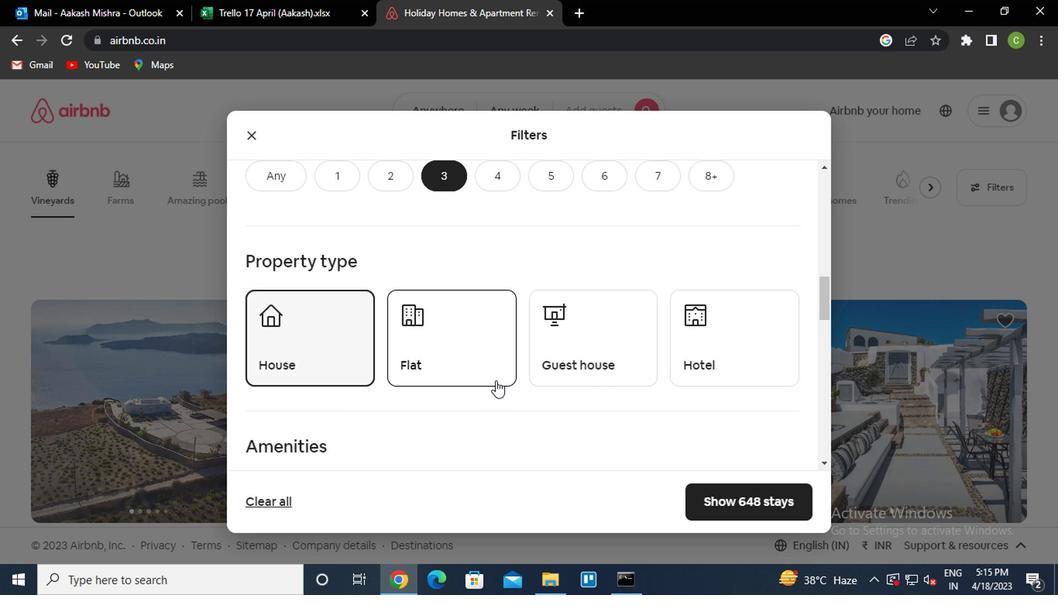 
Action: Mouse moved to (493, 380)
Screenshot: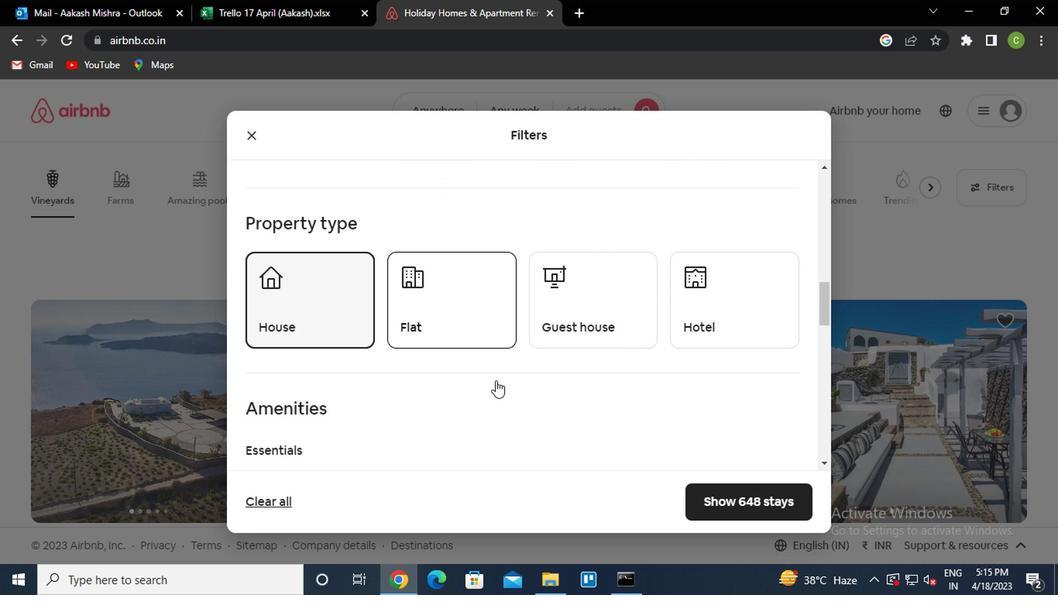 
Action: Mouse scrolled (493, 379) with delta (0, -1)
Screenshot: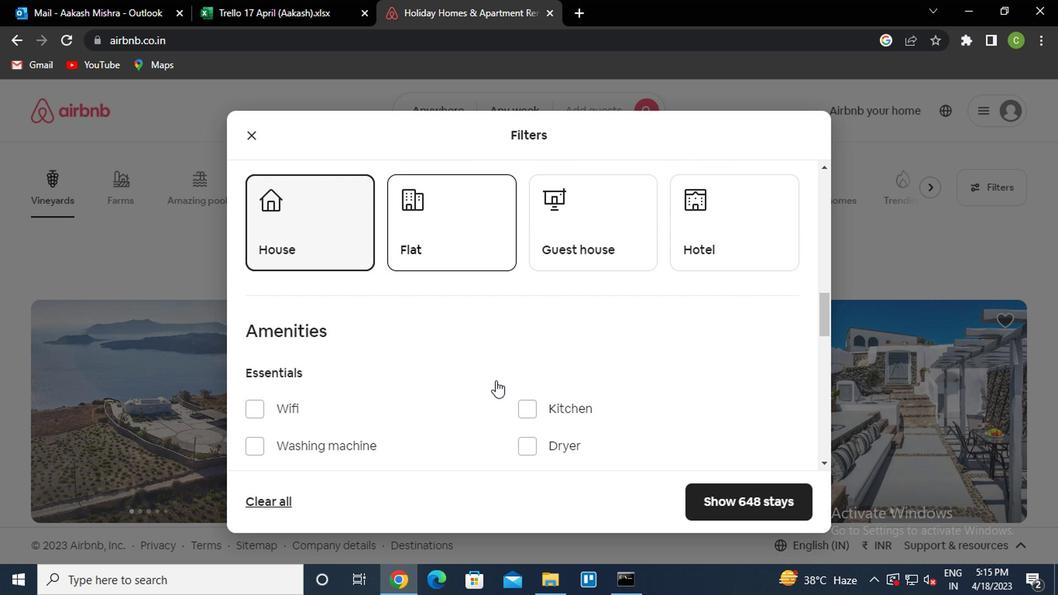 
Action: Mouse scrolled (493, 379) with delta (0, -1)
Screenshot: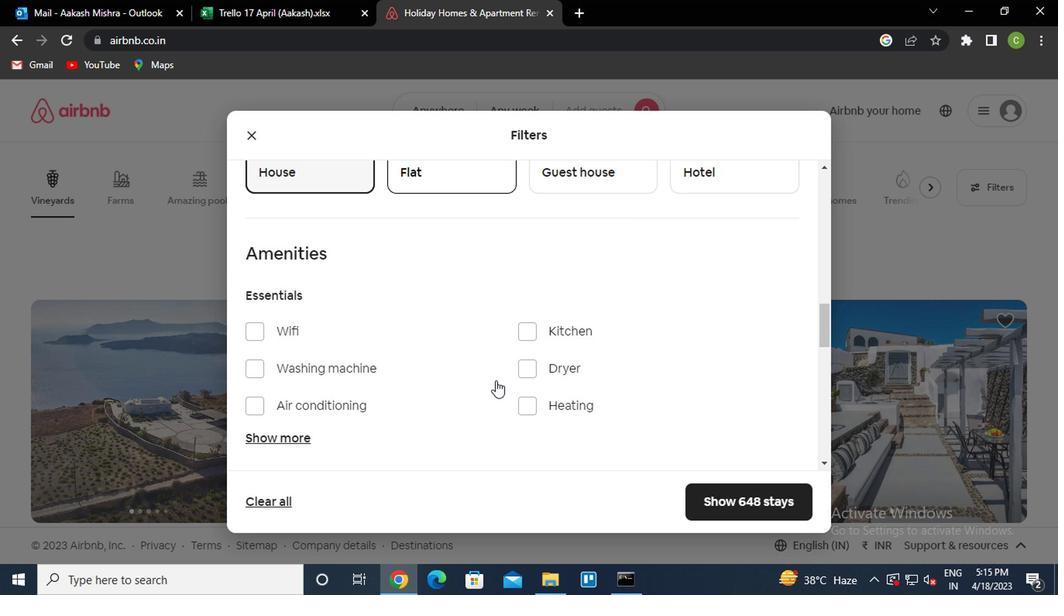 
Action: Mouse scrolled (493, 379) with delta (0, -1)
Screenshot: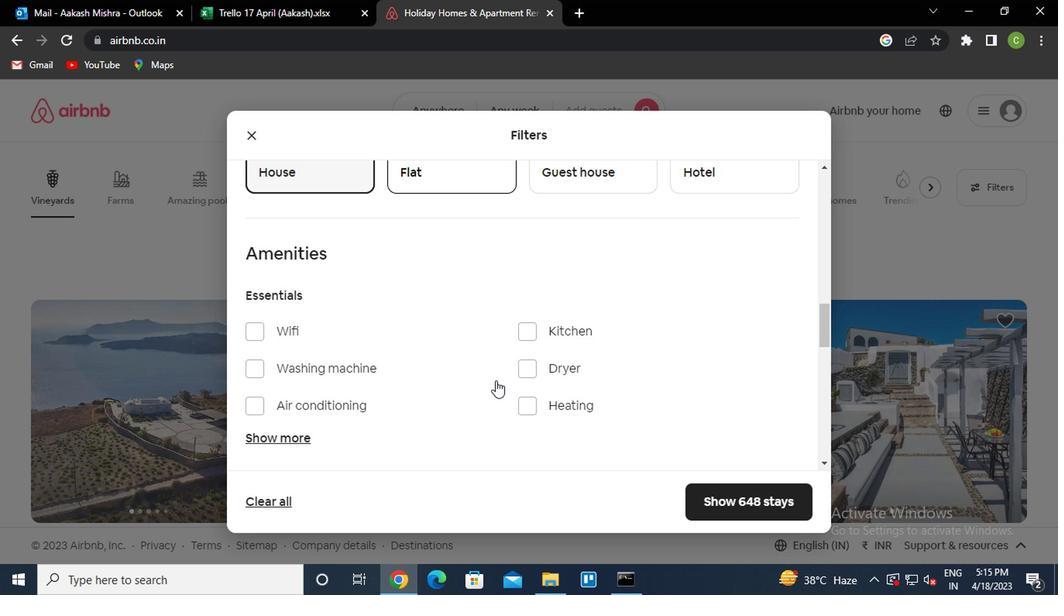 
Action: Mouse scrolled (493, 379) with delta (0, -1)
Screenshot: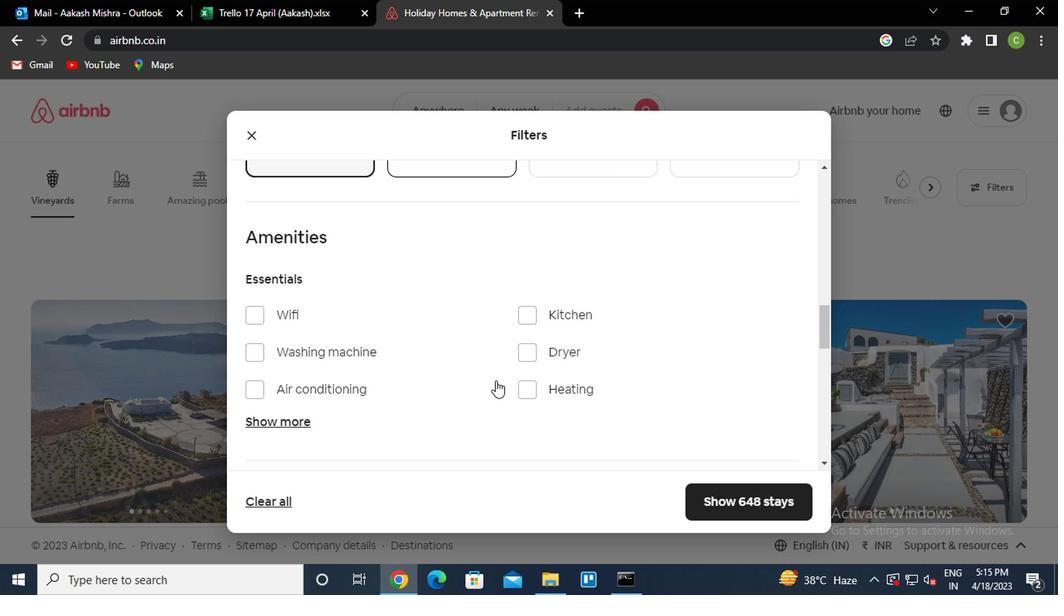 
Action: Mouse scrolled (493, 379) with delta (0, -1)
Screenshot: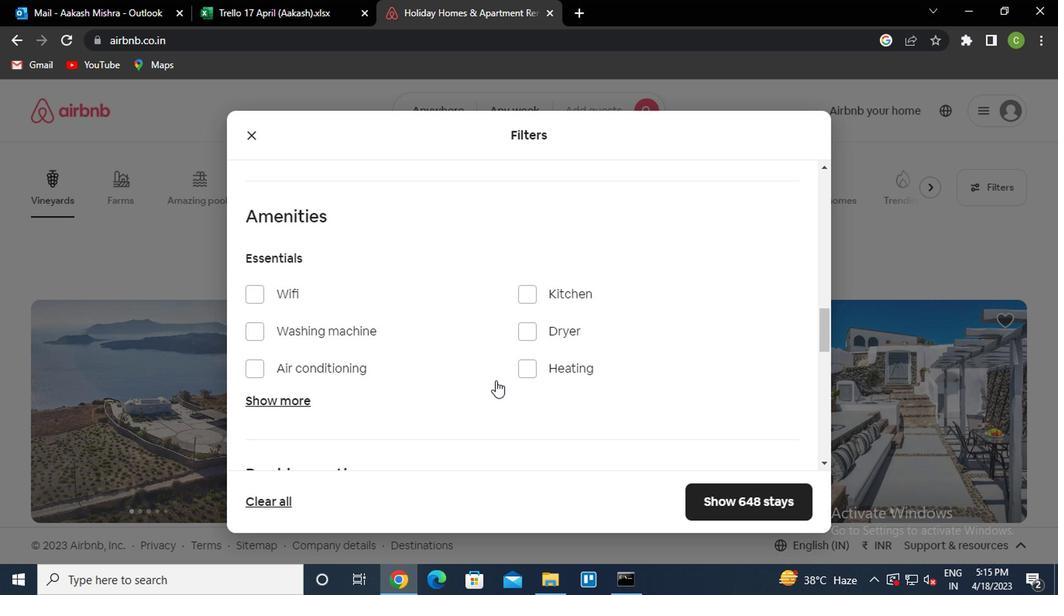 
Action: Mouse moved to (764, 305)
Screenshot: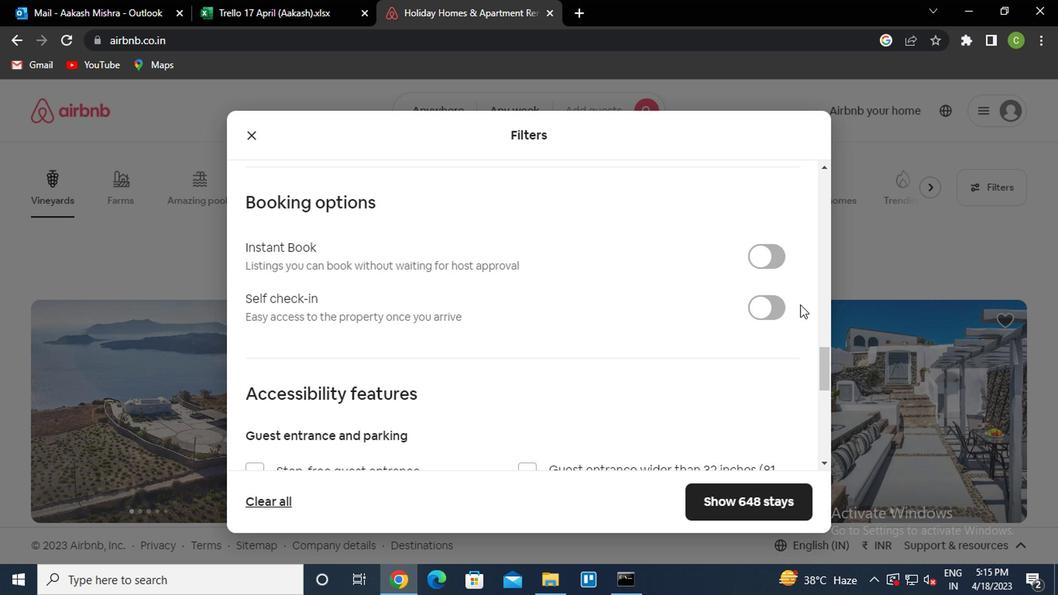
Action: Mouse pressed left at (764, 305)
Screenshot: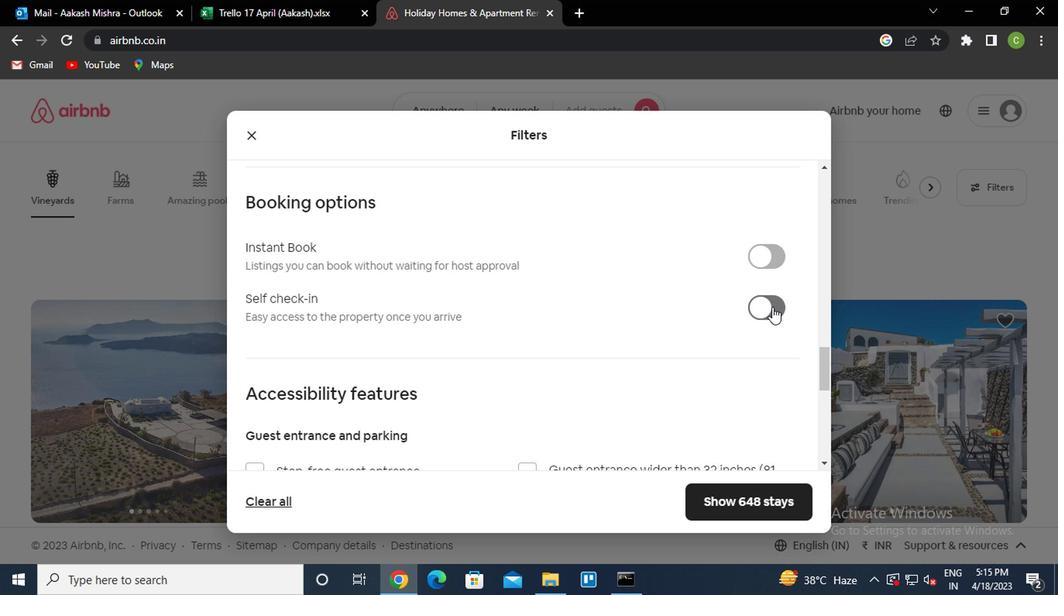 
Action: Mouse moved to (630, 377)
Screenshot: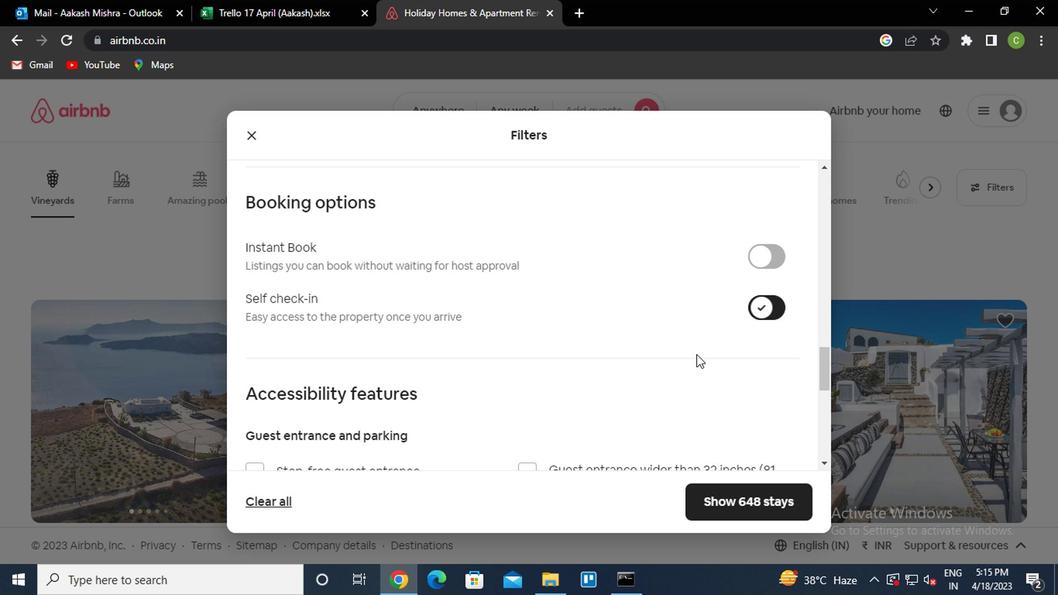 
Action: Mouse scrolled (630, 376) with delta (0, 0)
Screenshot: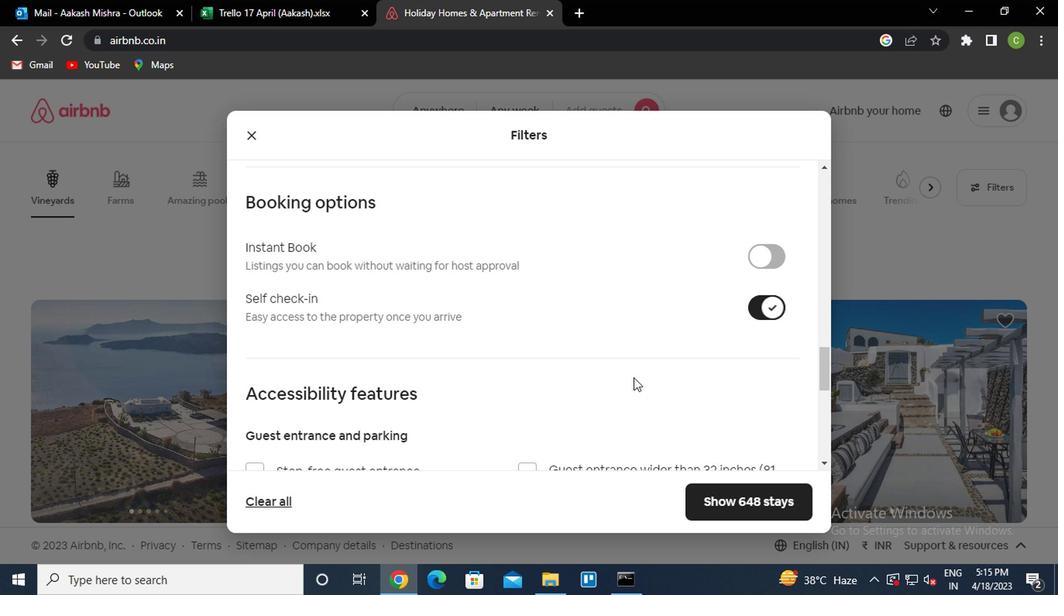 
Action: Mouse moved to (629, 377)
Screenshot: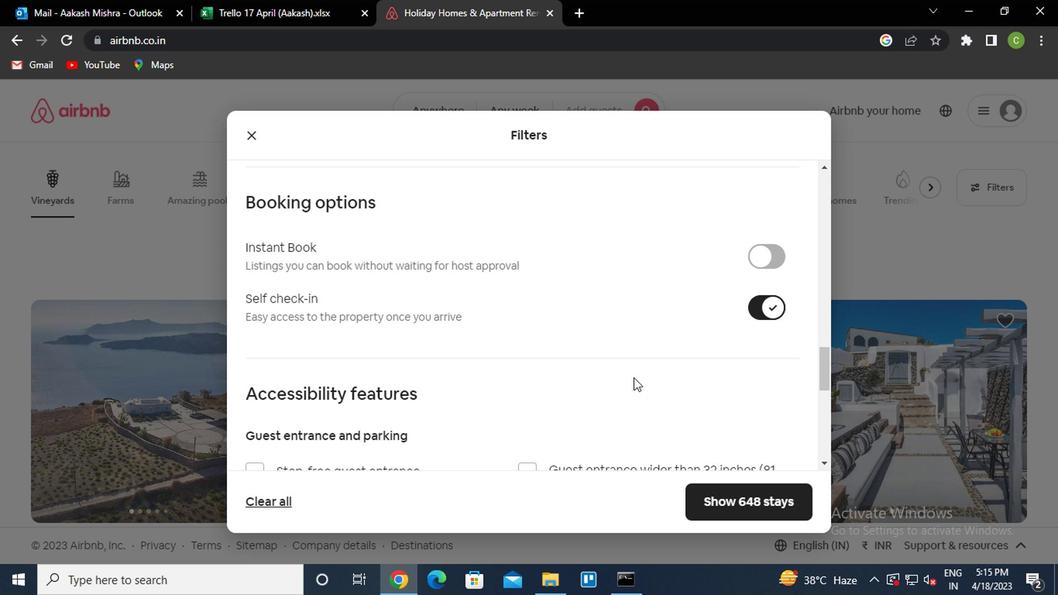 
Action: Mouse scrolled (629, 376) with delta (0, 0)
Screenshot: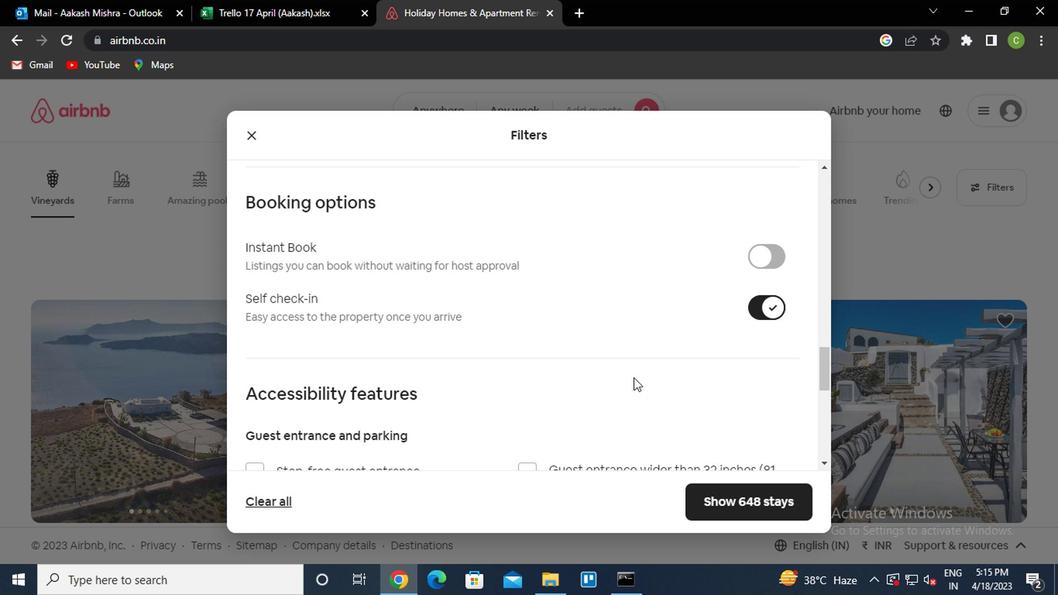 
Action: Mouse moved to (628, 381)
Screenshot: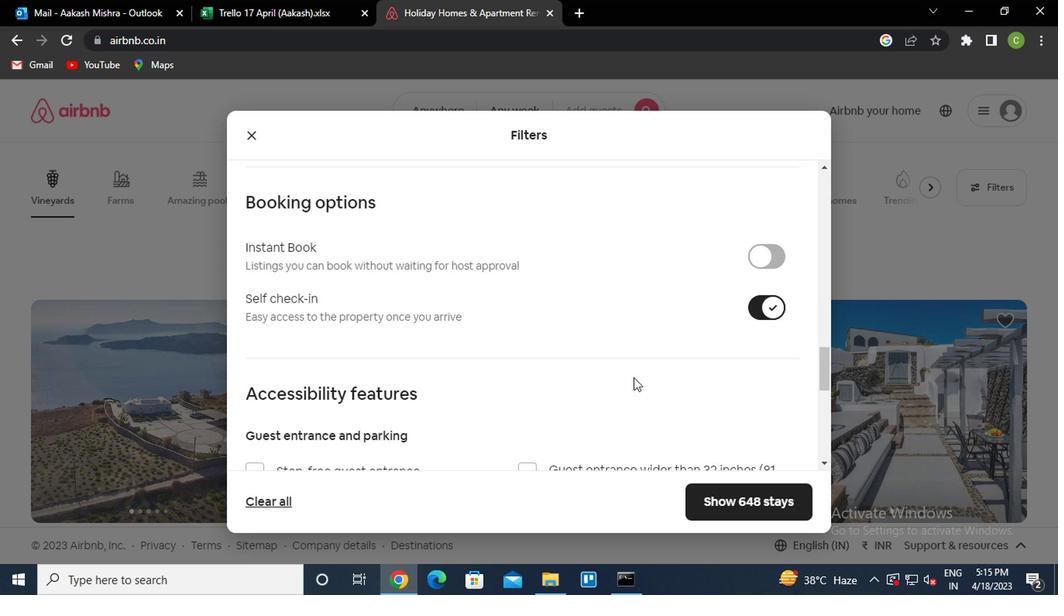 
Action: Mouse scrolled (628, 380) with delta (0, 0)
Screenshot: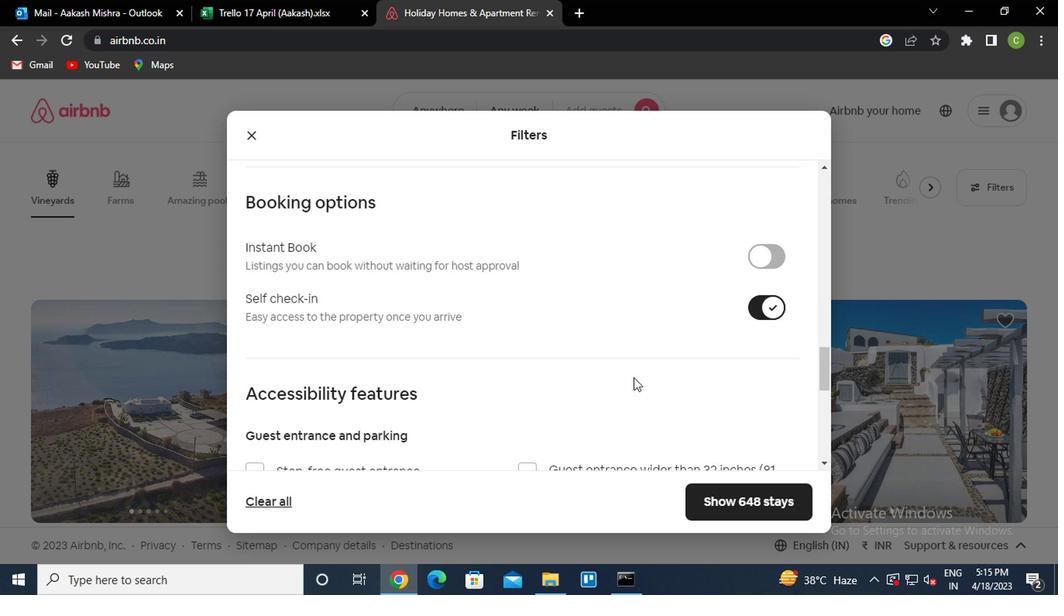 
Action: Mouse scrolled (628, 380) with delta (0, 0)
Screenshot: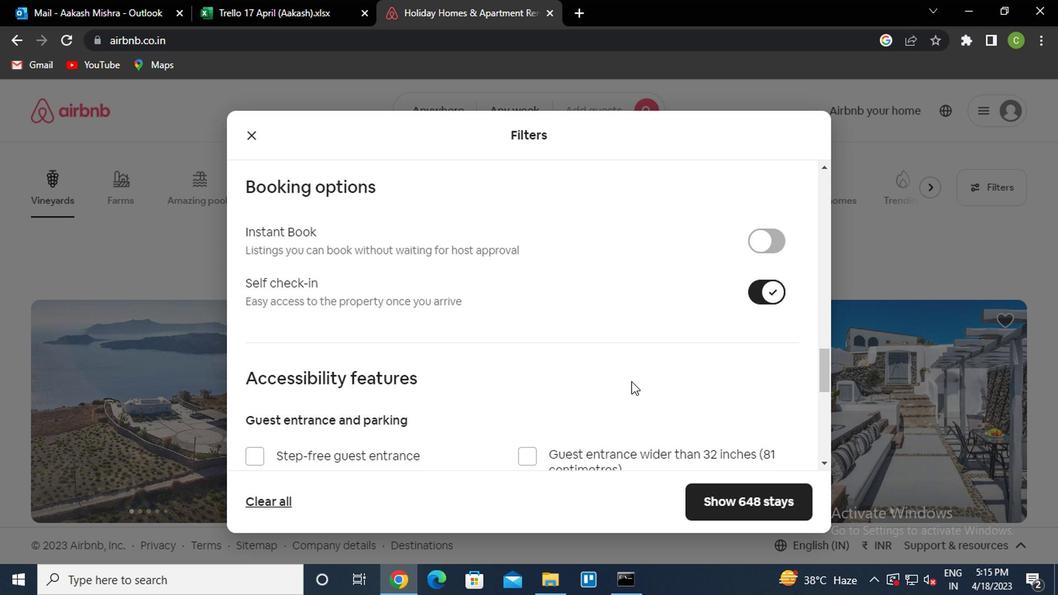 
Action: Mouse scrolled (628, 380) with delta (0, 0)
Screenshot: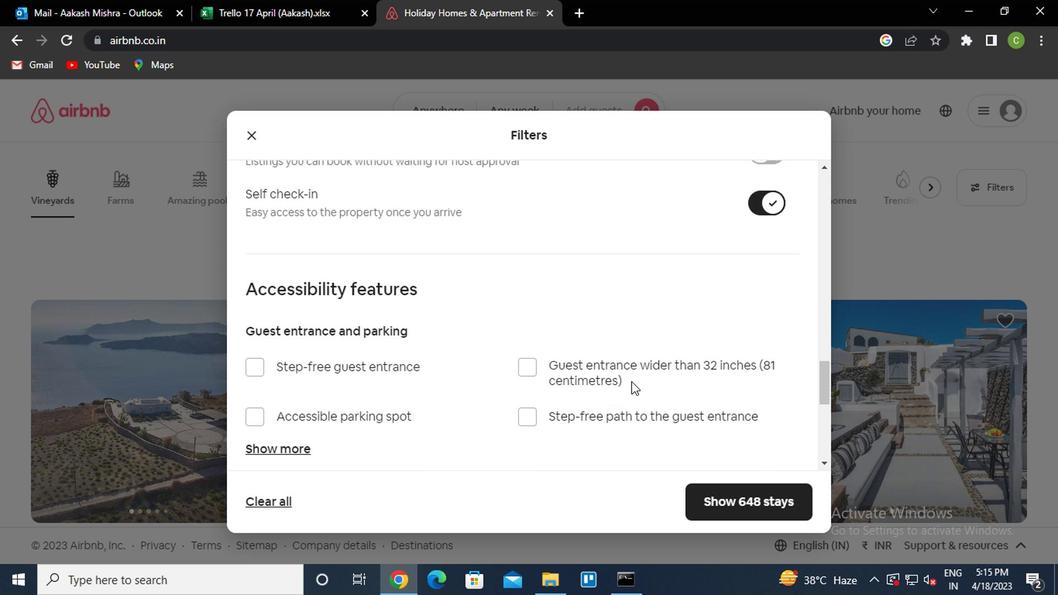 
Action: Mouse scrolled (628, 380) with delta (0, 0)
Screenshot: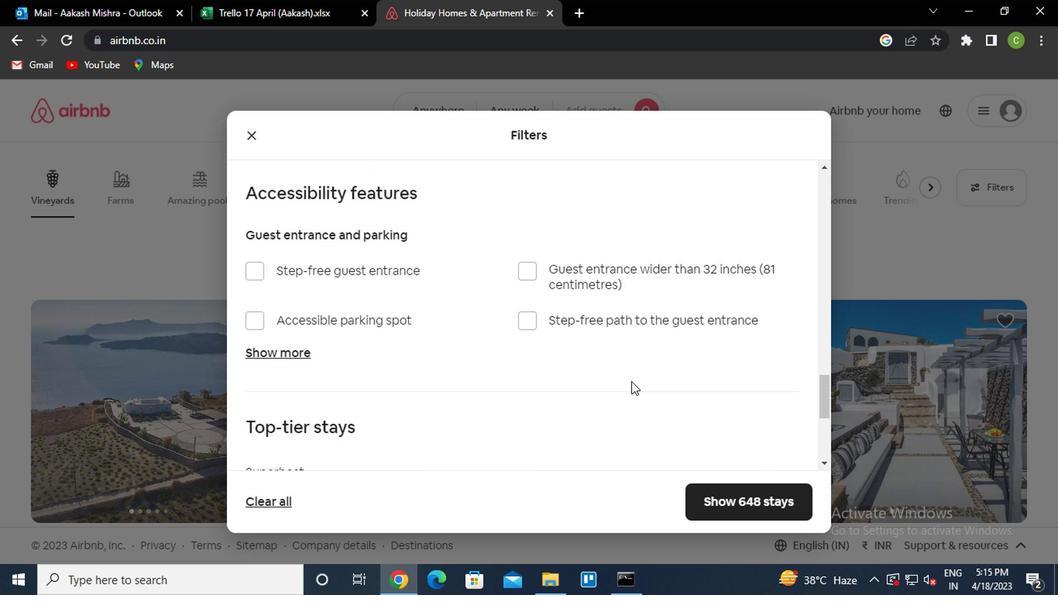 
Action: Mouse scrolled (628, 380) with delta (0, 0)
Screenshot: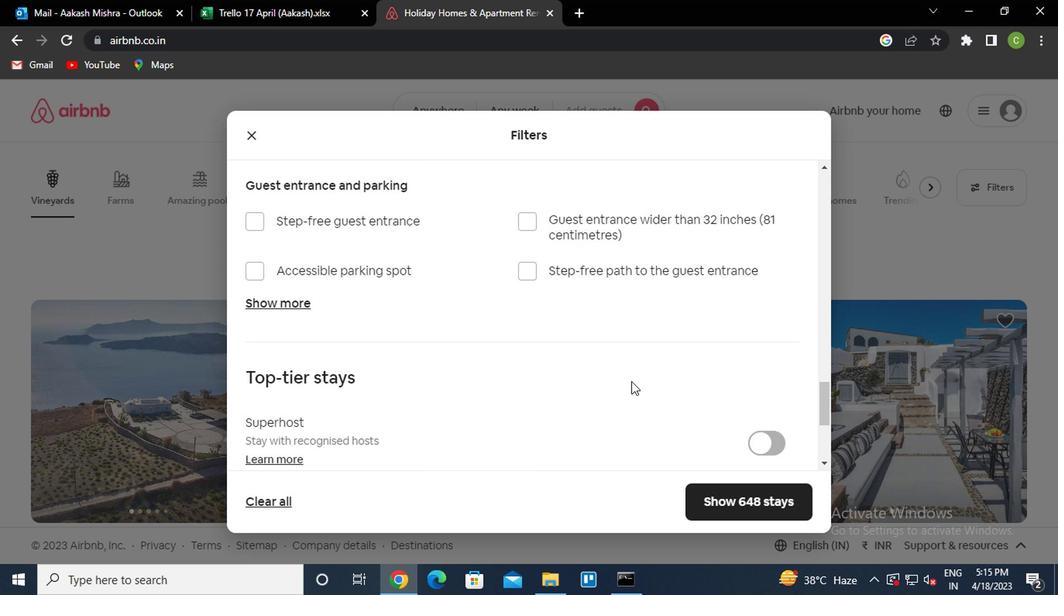 
Action: Mouse scrolled (628, 380) with delta (0, 0)
Screenshot: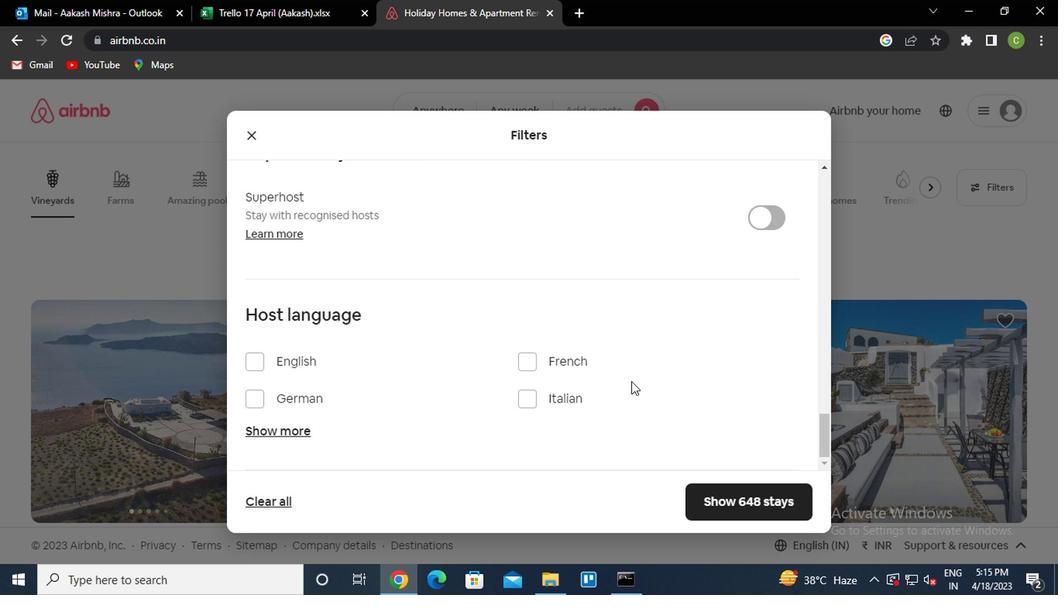
Action: Mouse moved to (624, 383)
Screenshot: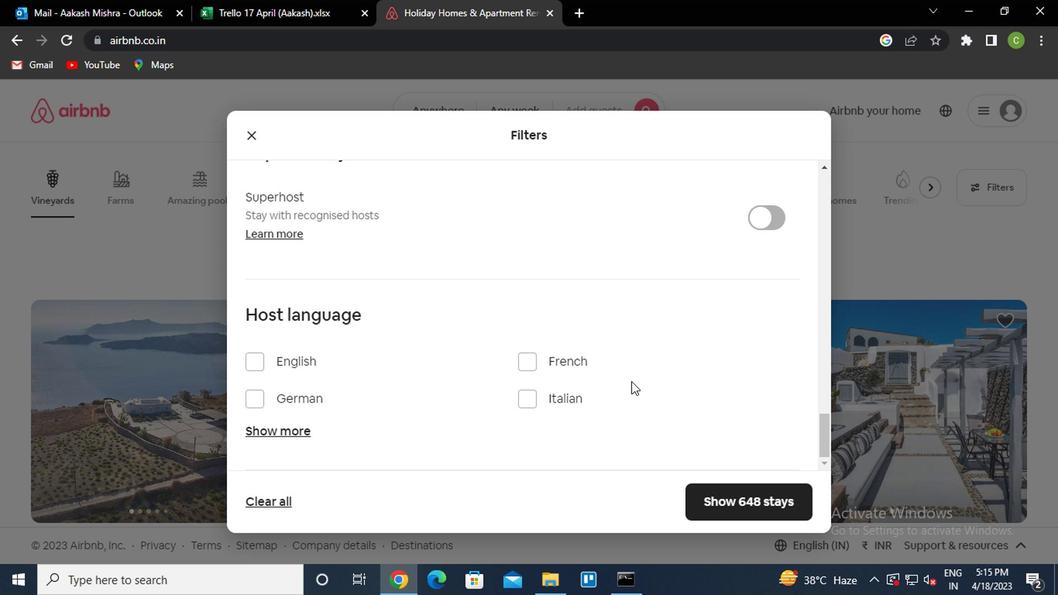 
Action: Mouse scrolled (624, 382) with delta (0, 0)
Screenshot: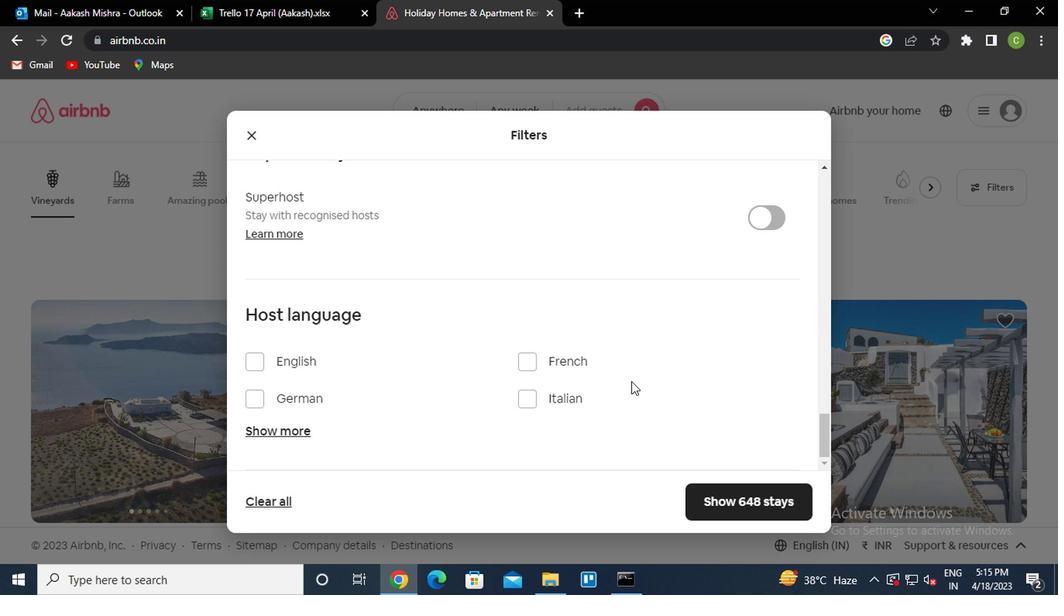 
Action: Mouse moved to (622, 384)
Screenshot: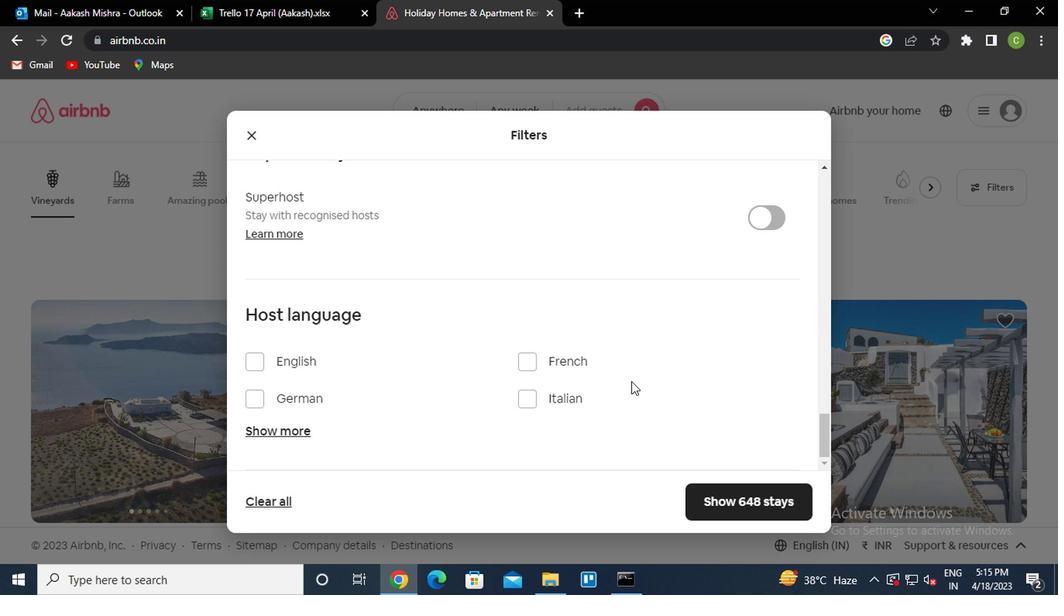 
Action: Mouse scrolled (622, 383) with delta (0, -1)
Screenshot: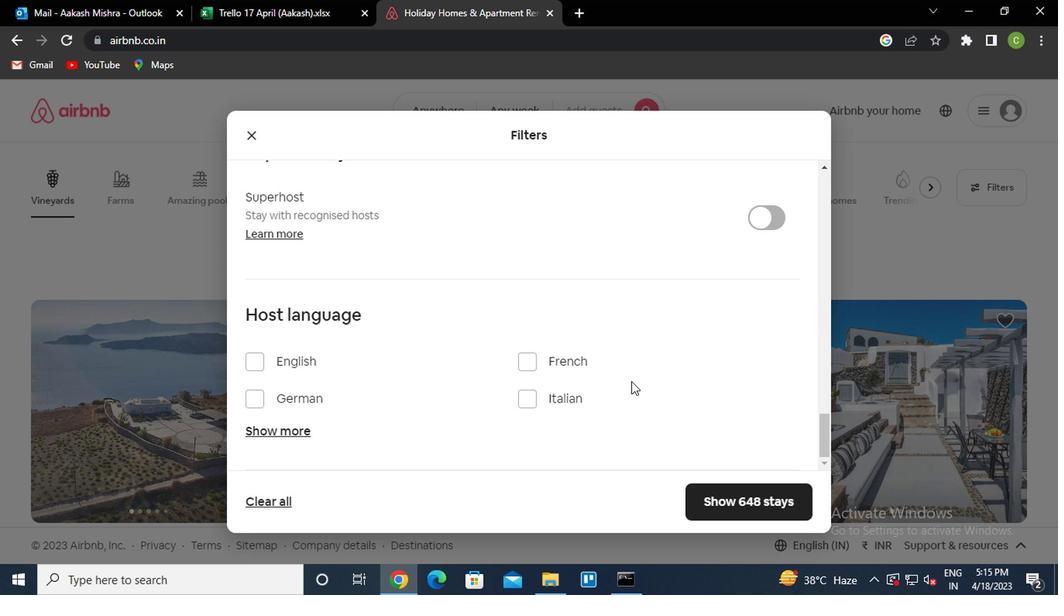 
Action: Mouse scrolled (622, 383) with delta (0, -1)
Screenshot: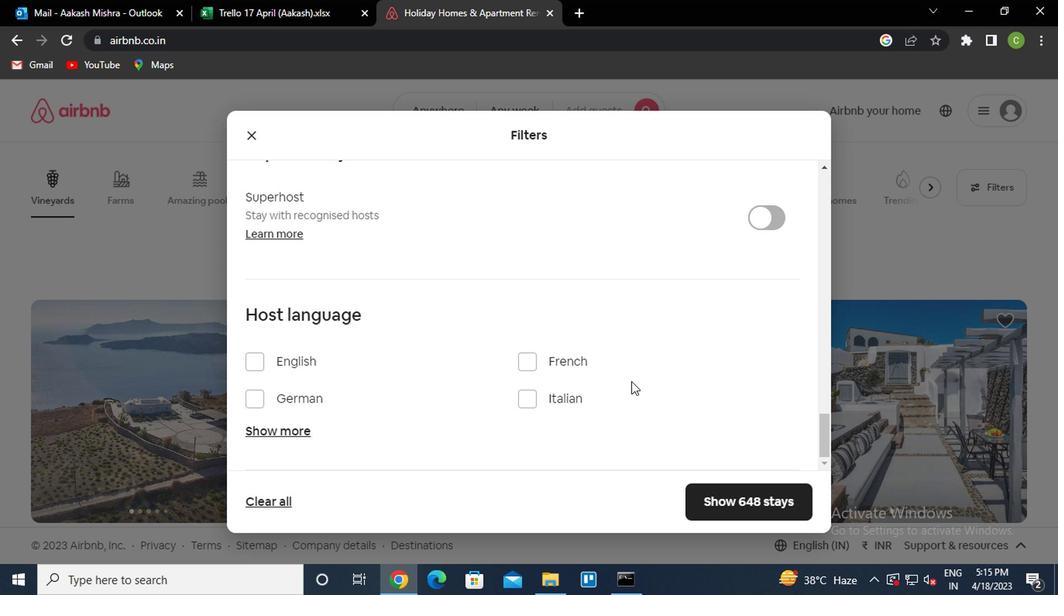 
Action: Mouse moved to (276, 423)
Screenshot: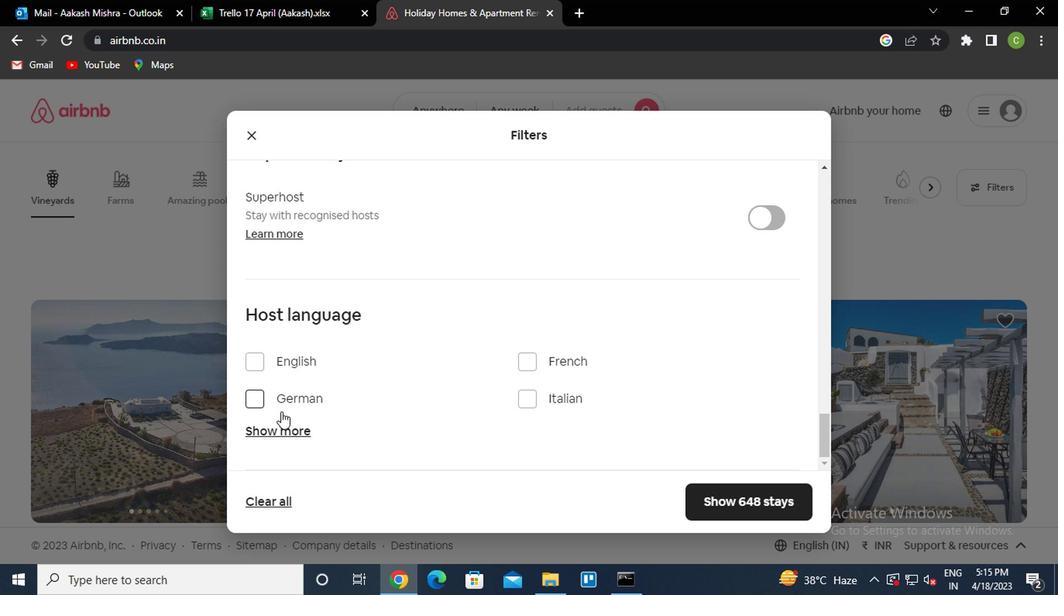 
Action: Mouse pressed left at (276, 423)
Screenshot: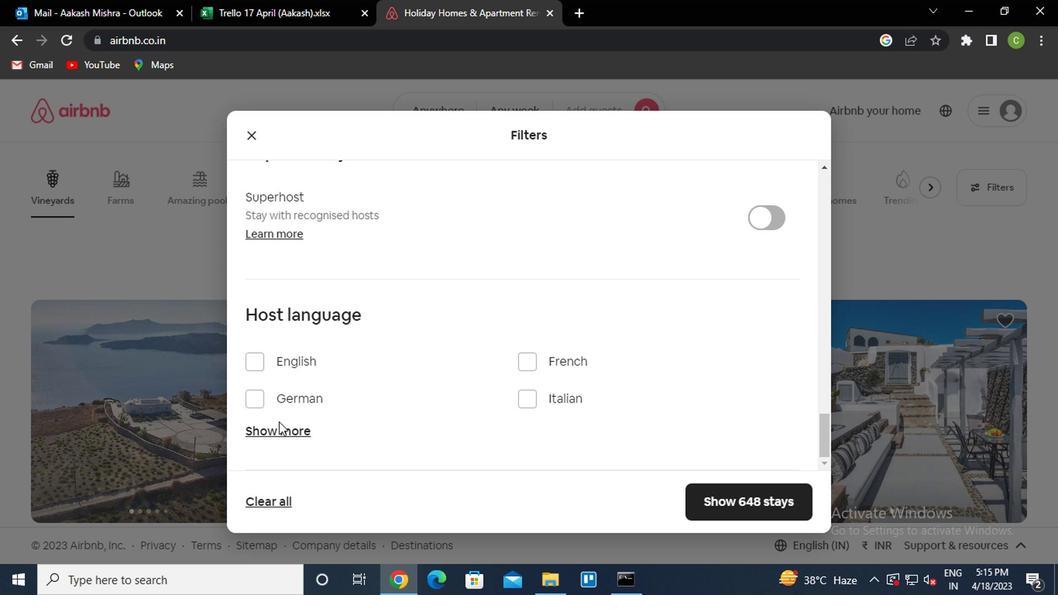 
Action: Mouse moved to (277, 427)
Screenshot: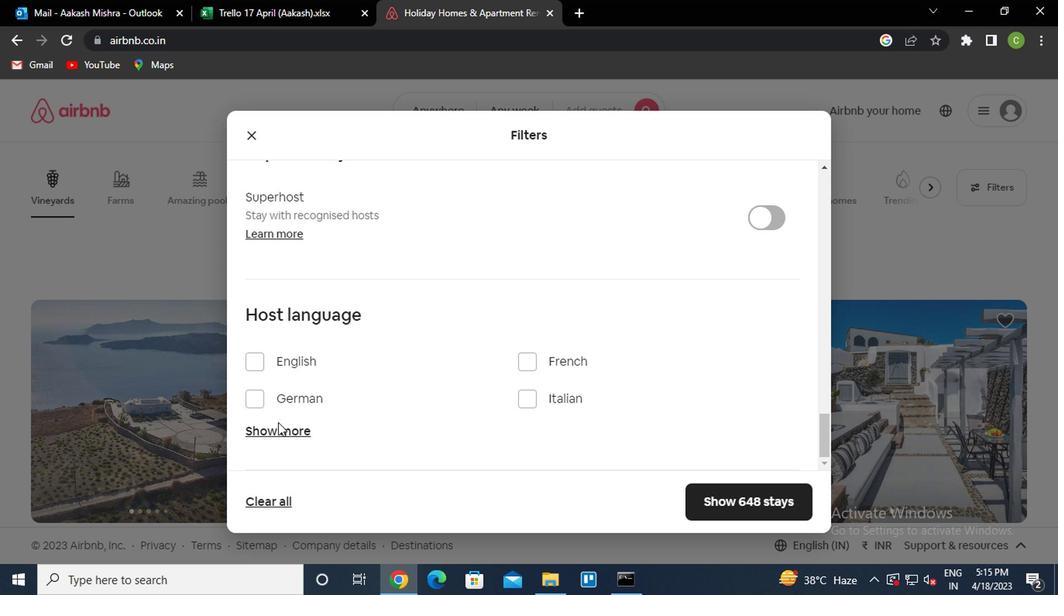 
Action: Mouse pressed left at (277, 427)
Screenshot: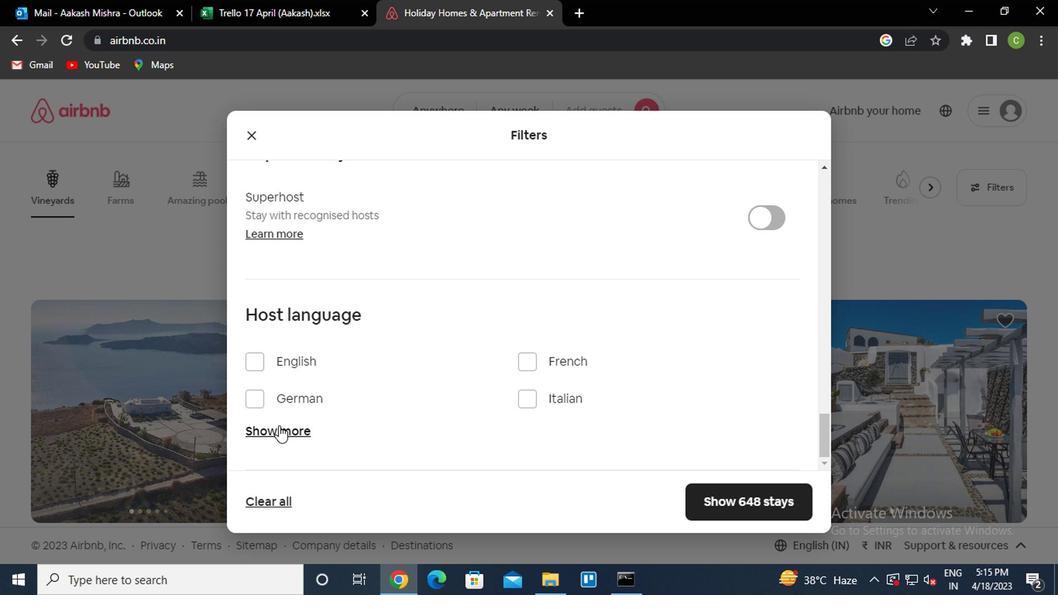 
Action: Mouse moved to (568, 438)
Screenshot: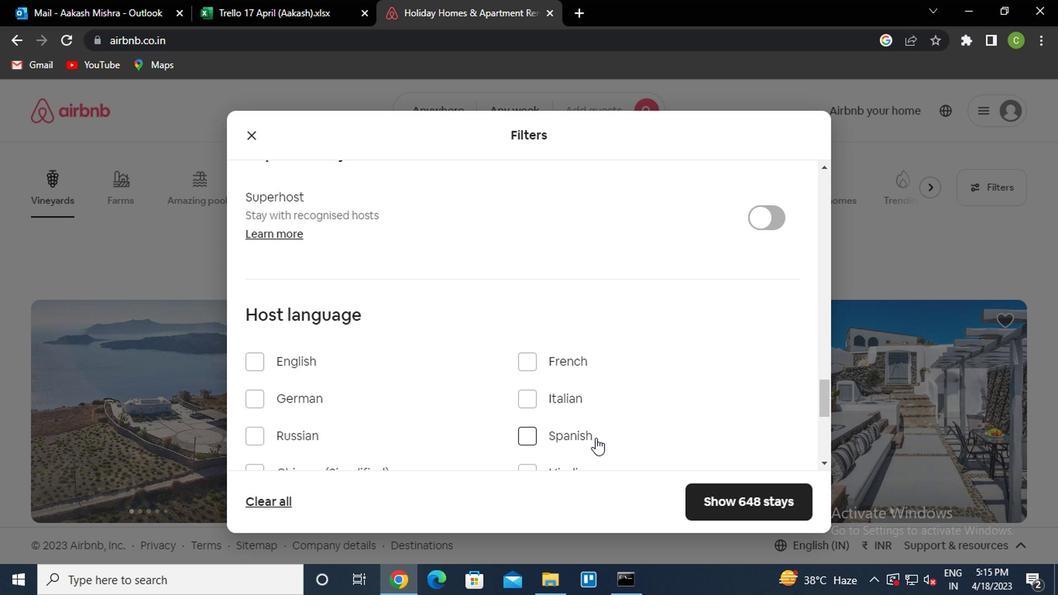 
Action: Mouse pressed left at (568, 438)
Screenshot: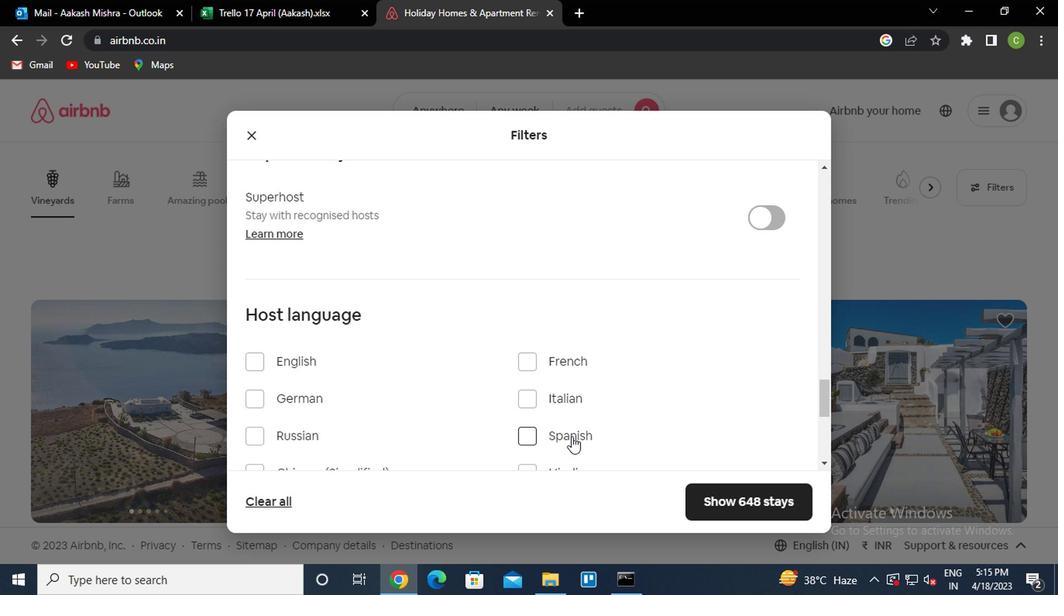 
Action: Mouse moved to (749, 495)
Screenshot: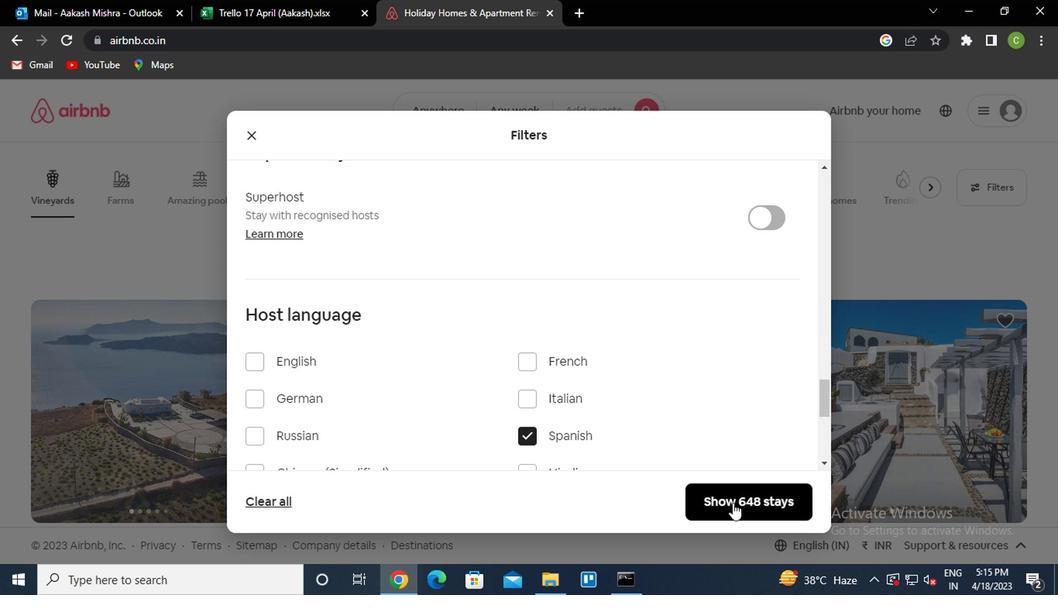 
Action: Mouse pressed left at (749, 495)
Screenshot: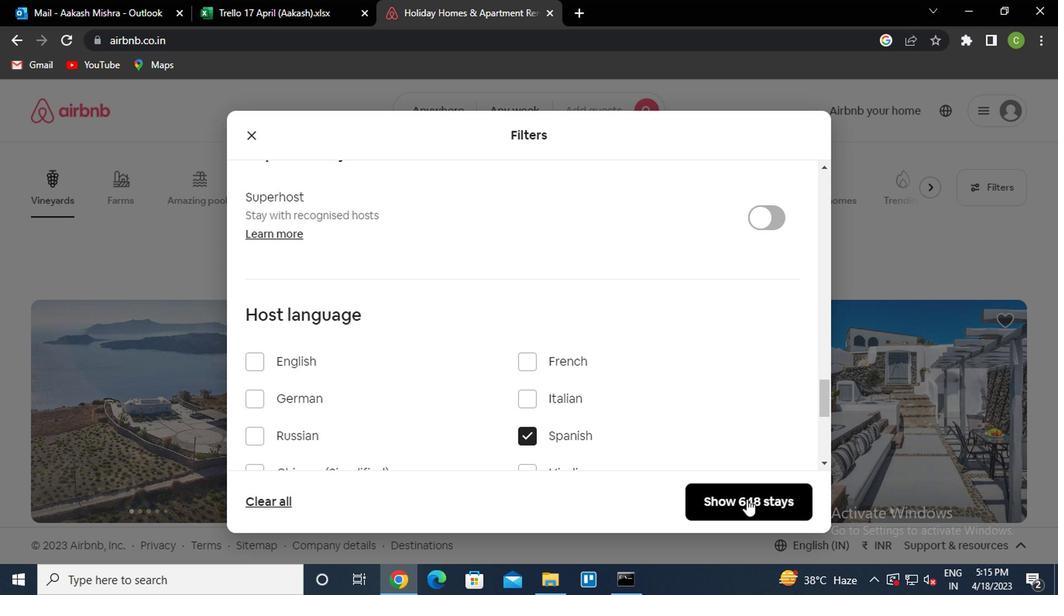 
Action: Mouse moved to (564, 576)
Screenshot: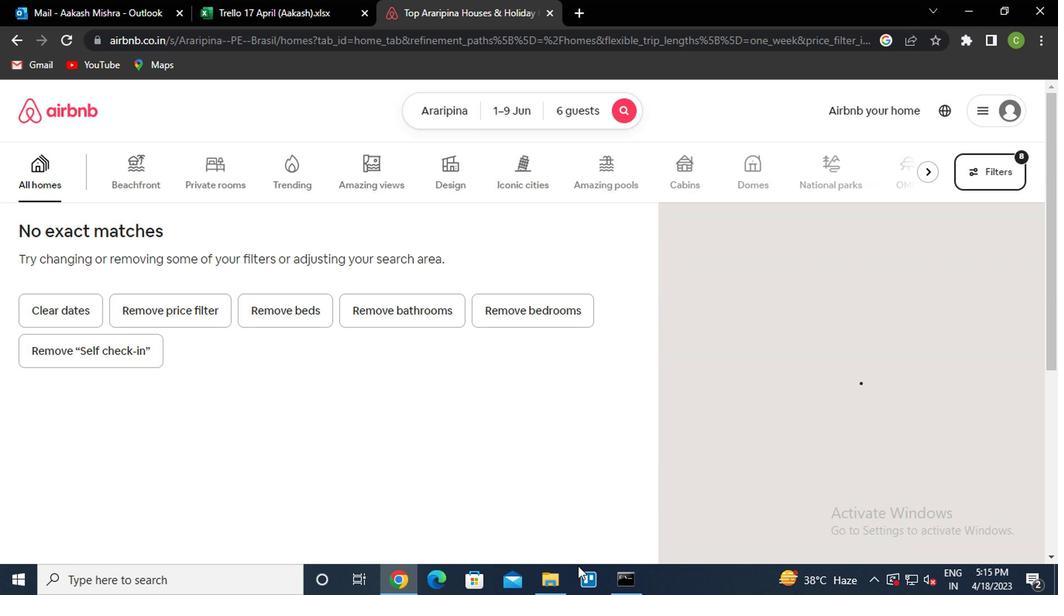 
